 Task: Create a due date automation trigger when advanced on, on the monday of the week a card is due add content with a name or a description not starting with resume at 11:00 AM.
Action: Mouse moved to (1270, 124)
Screenshot: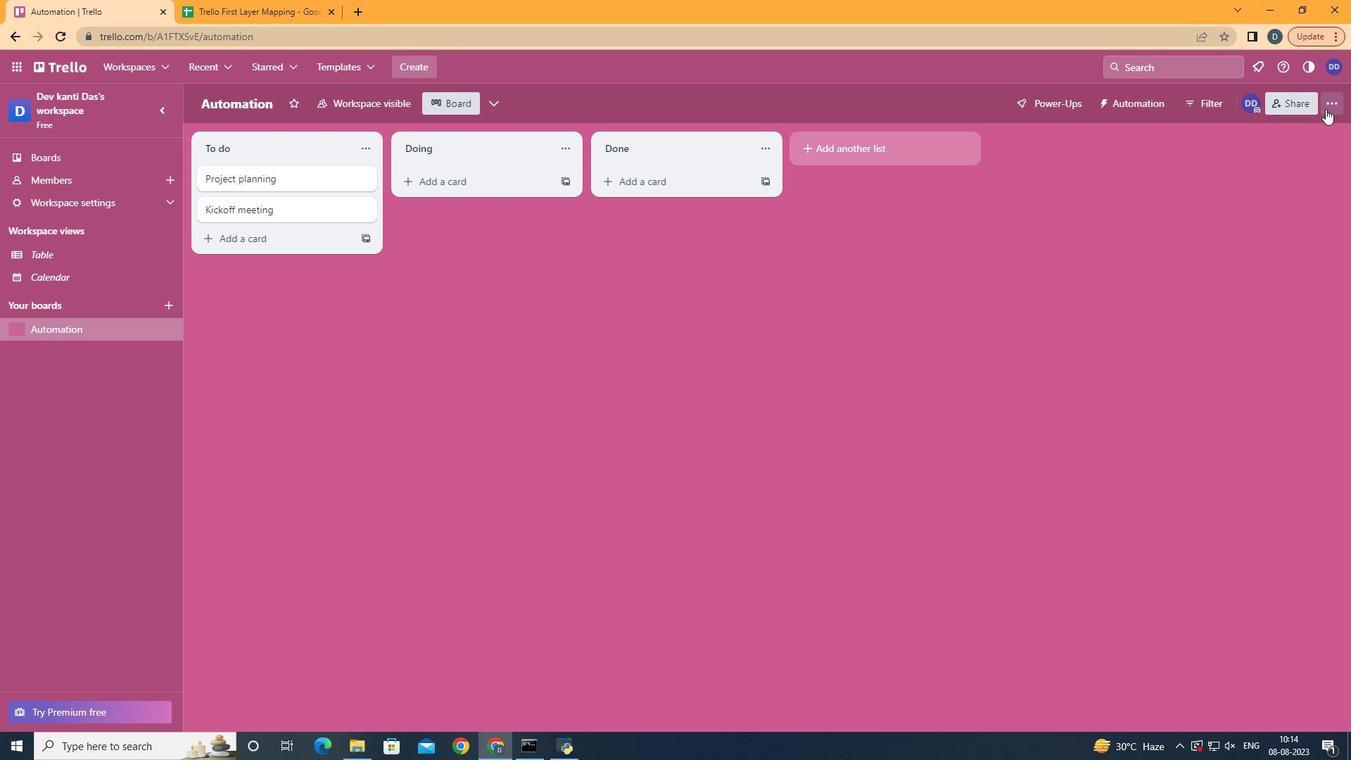 
Action: Mouse pressed left at (1270, 124)
Screenshot: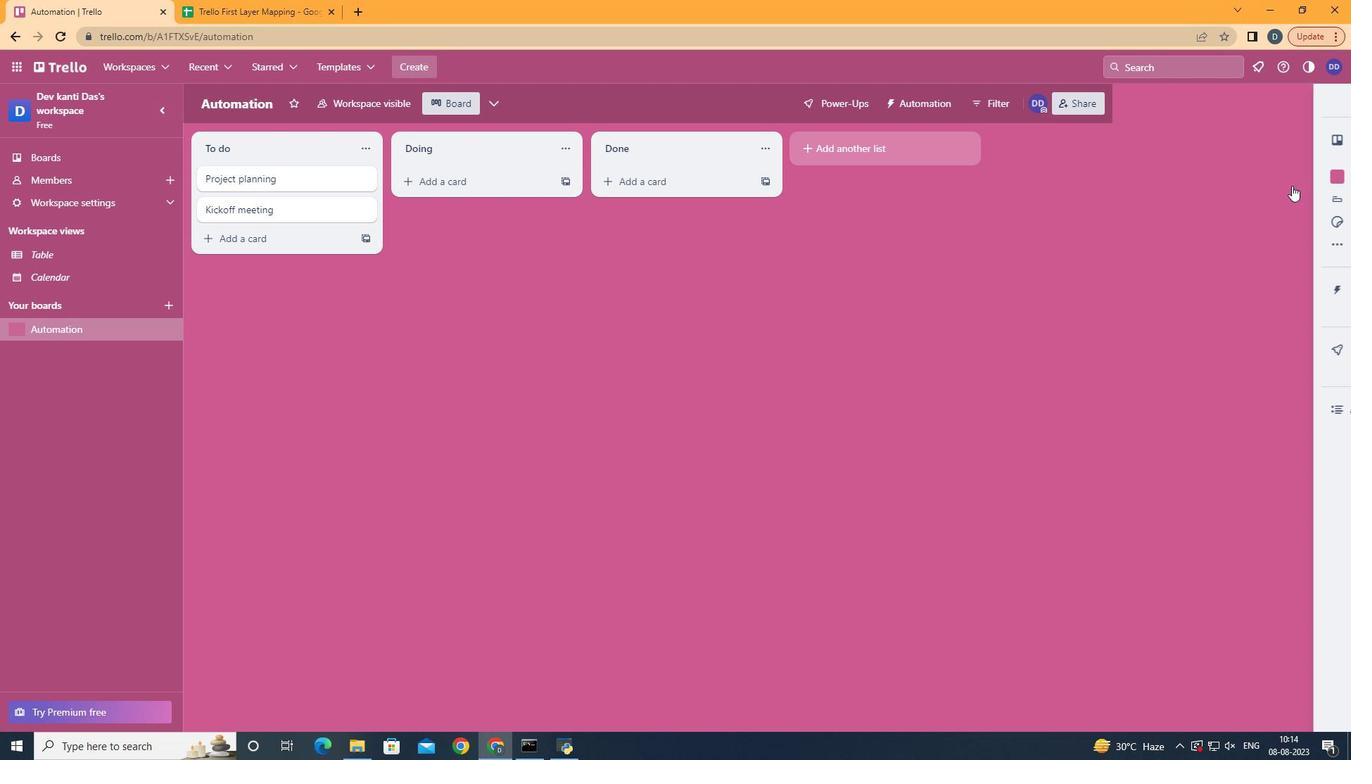 
Action: Mouse moved to (1193, 313)
Screenshot: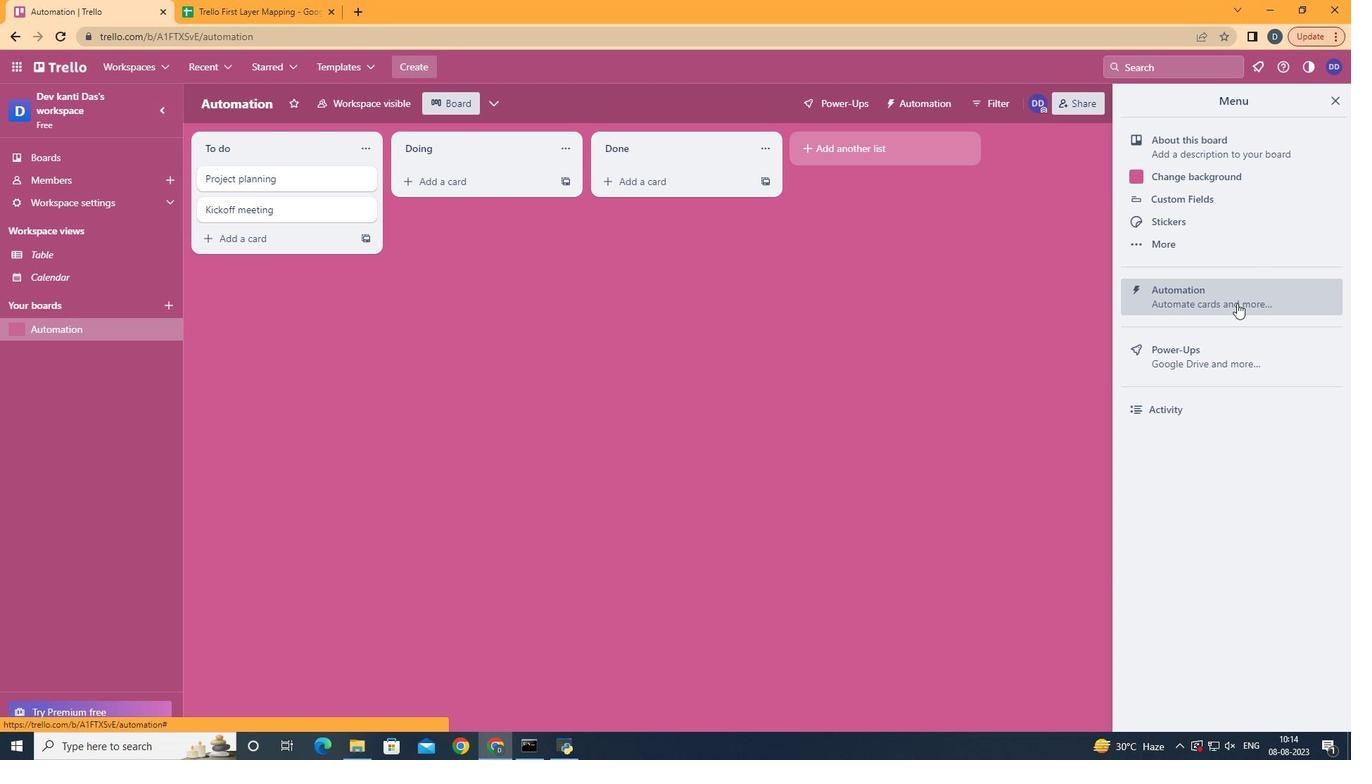 
Action: Mouse pressed left at (1193, 313)
Screenshot: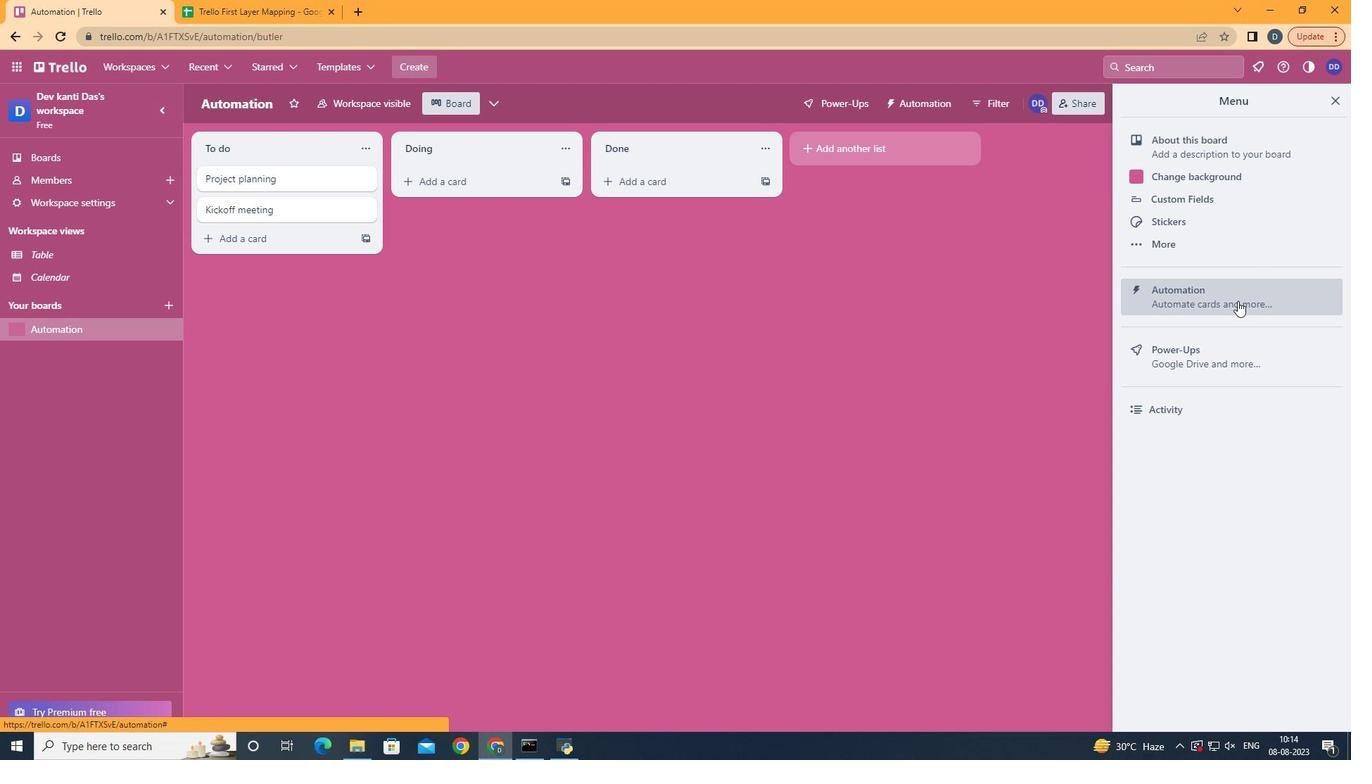 
Action: Mouse moved to (347, 295)
Screenshot: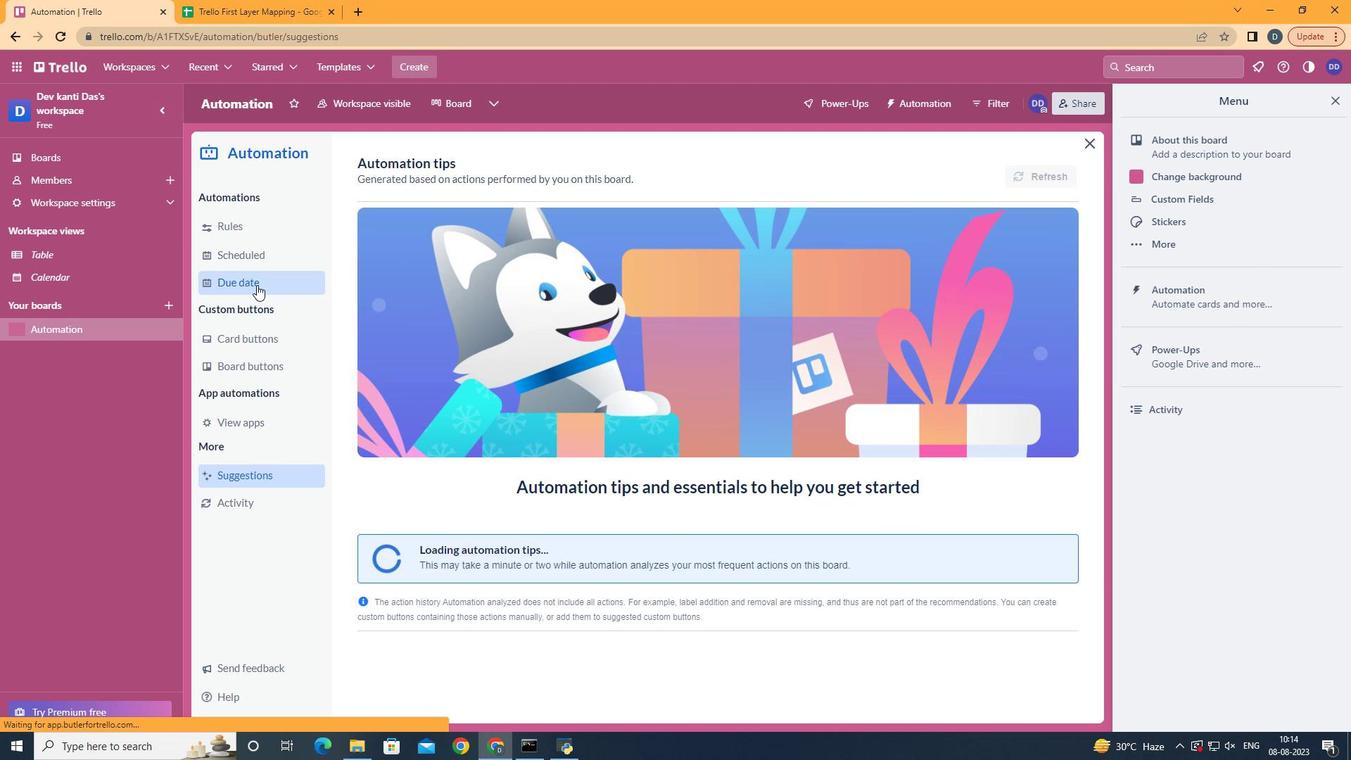 
Action: Mouse pressed left at (347, 295)
Screenshot: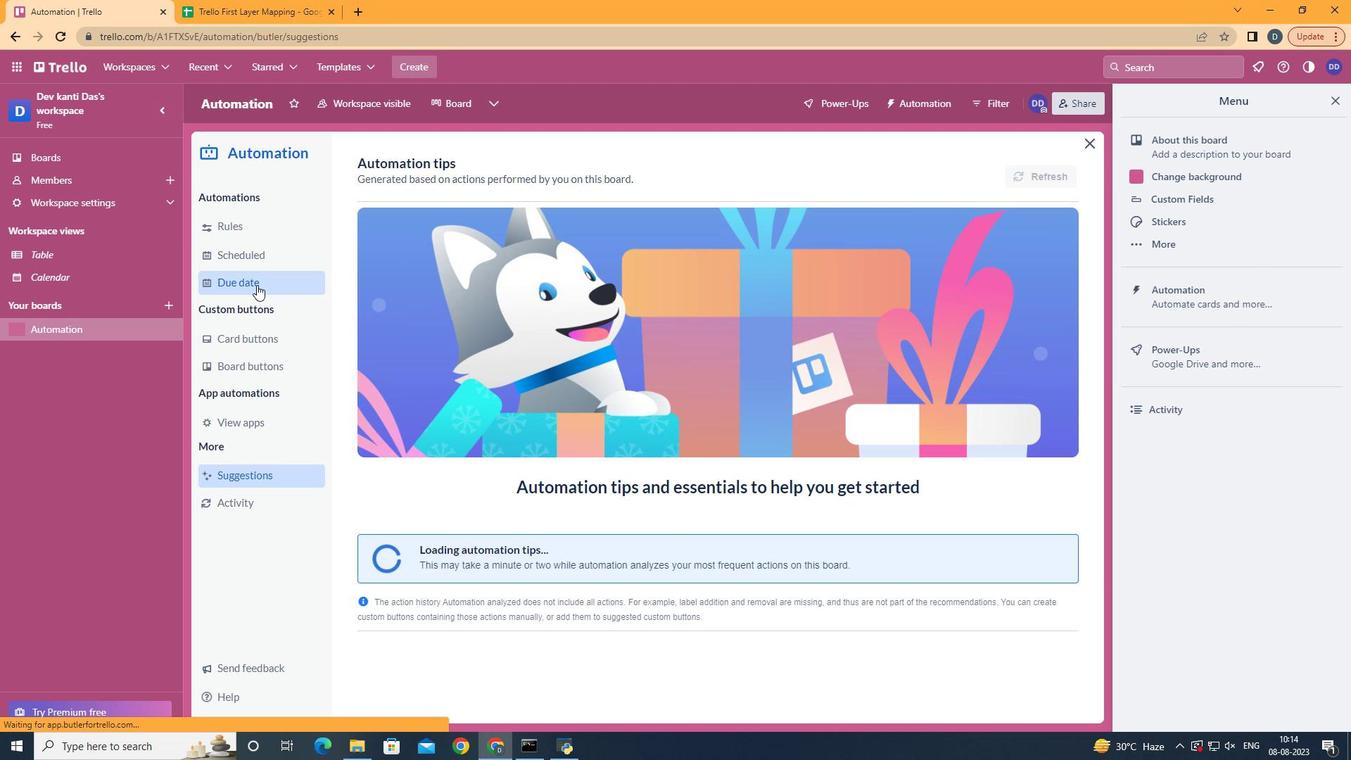 
Action: Mouse moved to (978, 184)
Screenshot: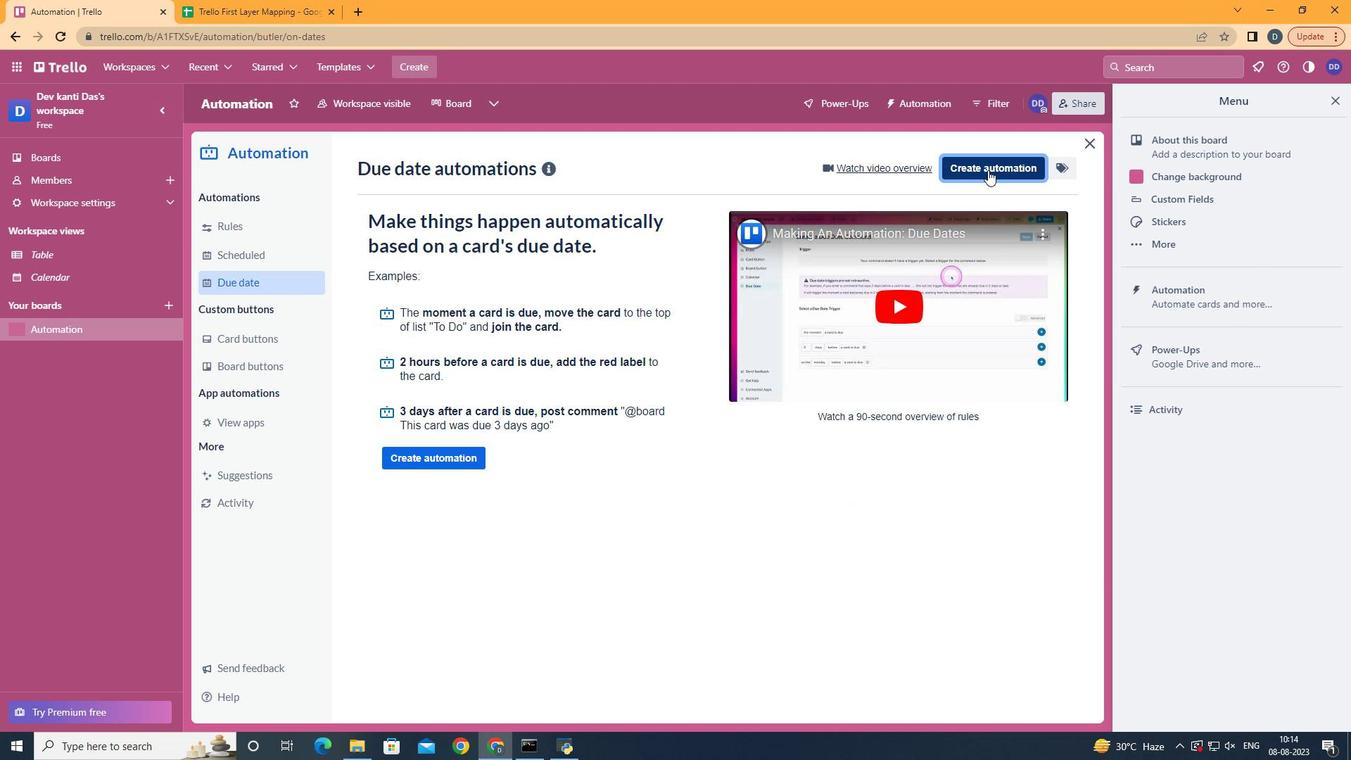 
Action: Mouse pressed left at (978, 184)
Screenshot: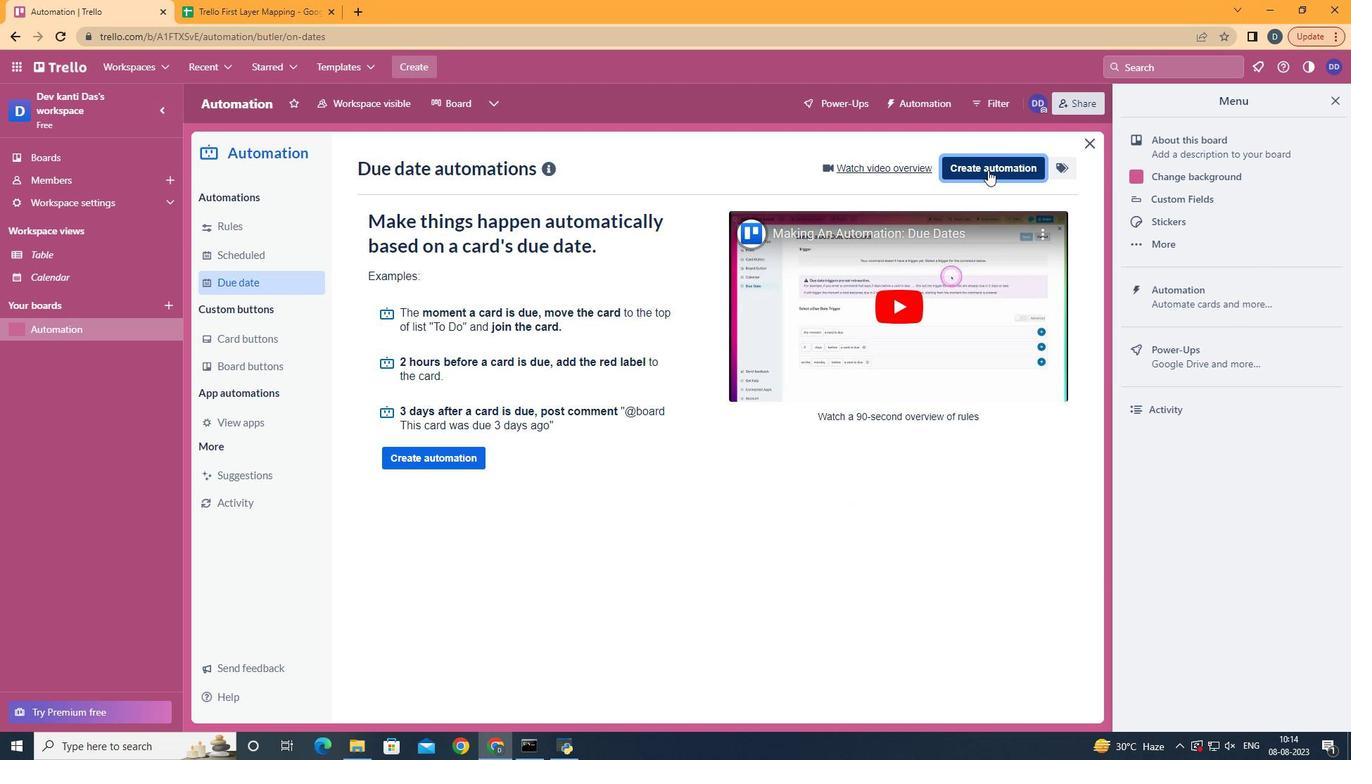 
Action: Mouse moved to (751, 302)
Screenshot: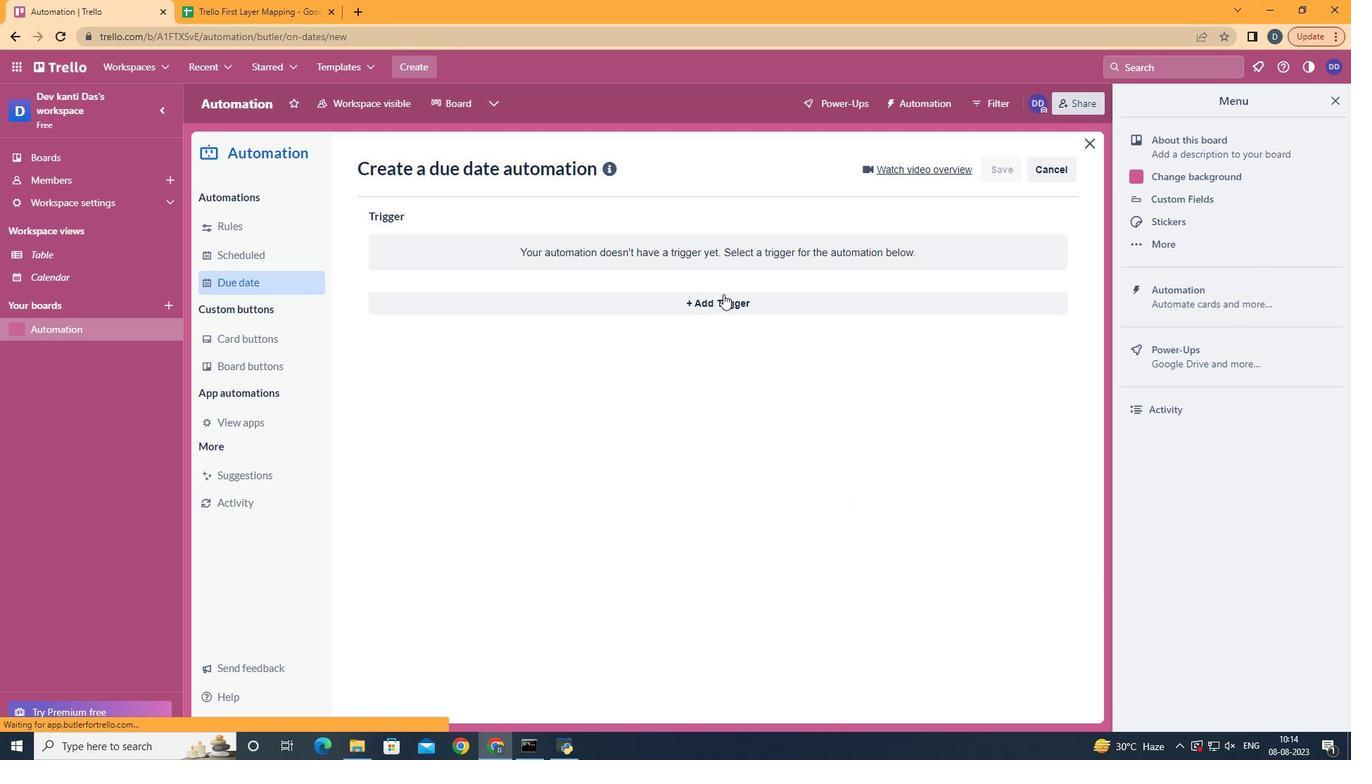 
Action: Mouse pressed left at (751, 302)
Screenshot: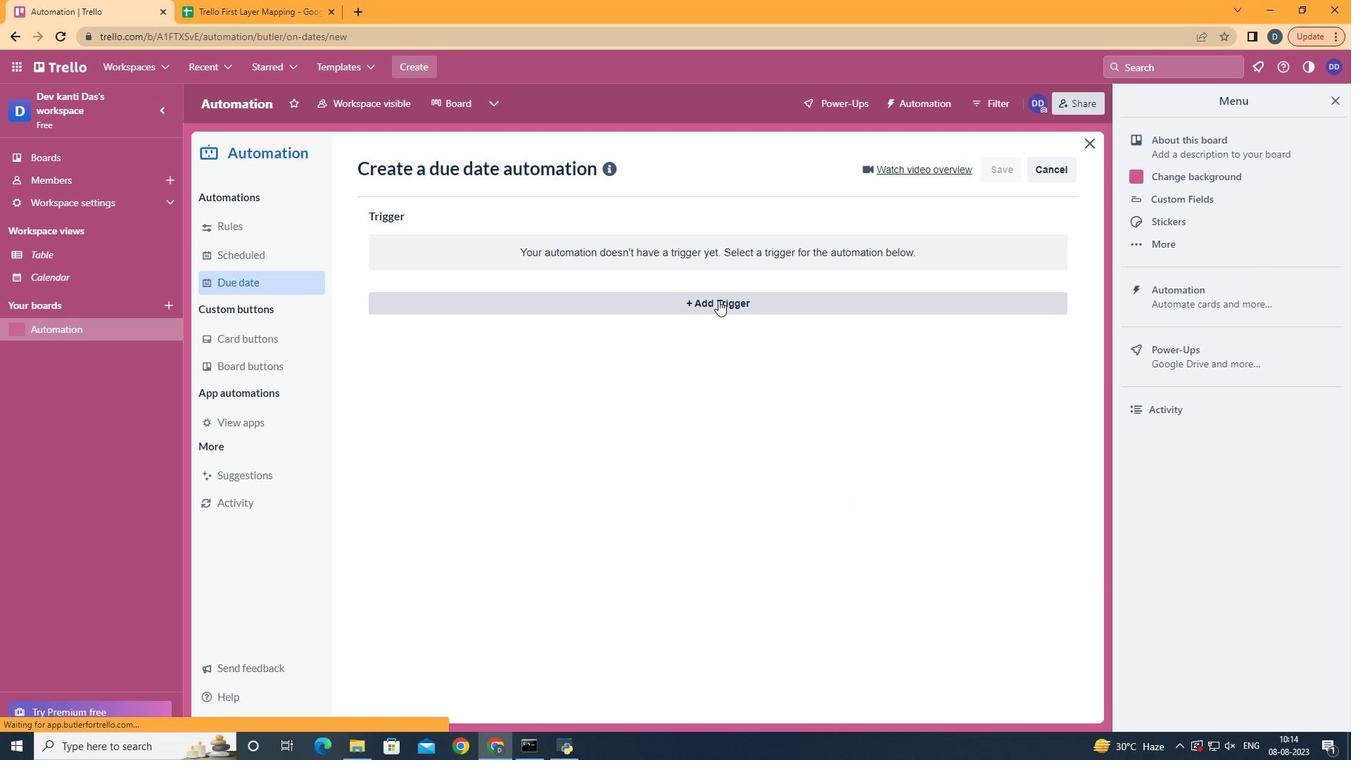
Action: Mouse moved to (746, 310)
Screenshot: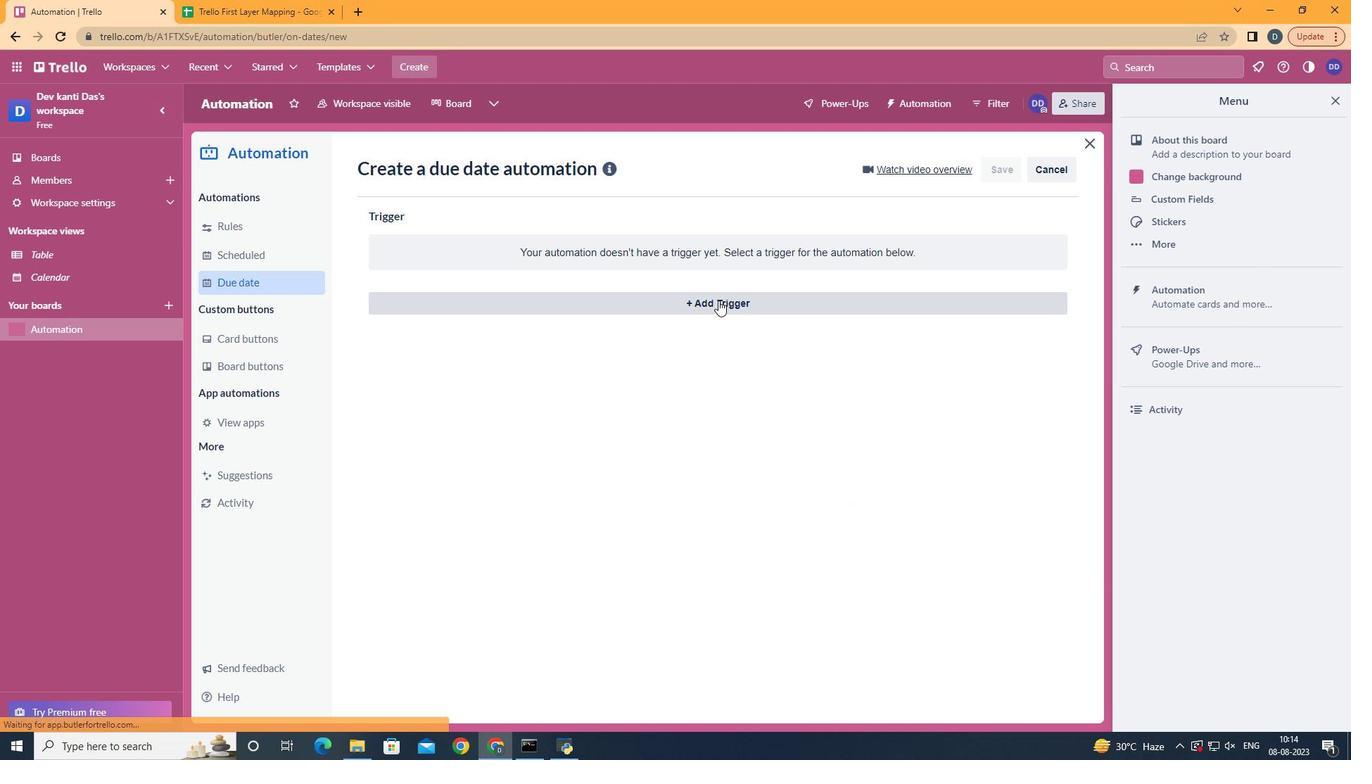 
Action: Mouse pressed left at (746, 310)
Screenshot: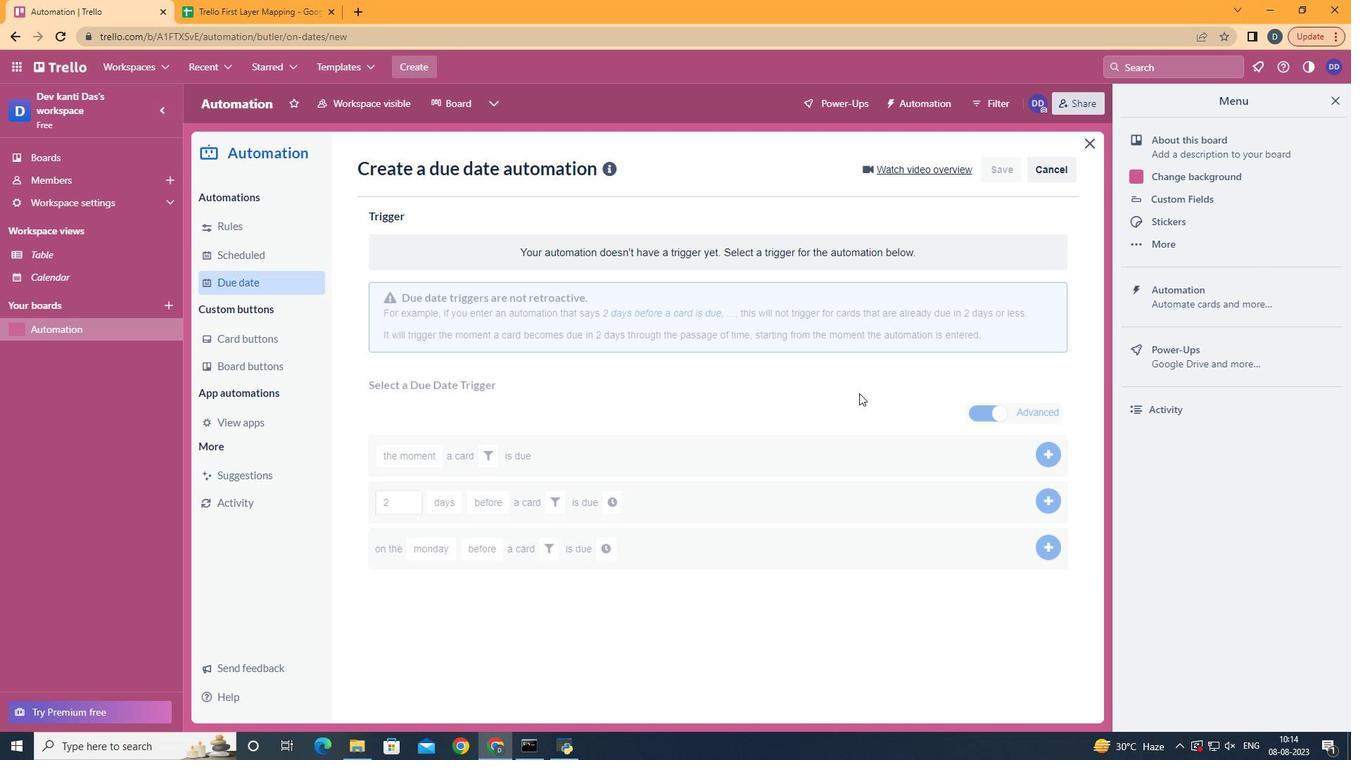 
Action: Mouse moved to (519, 376)
Screenshot: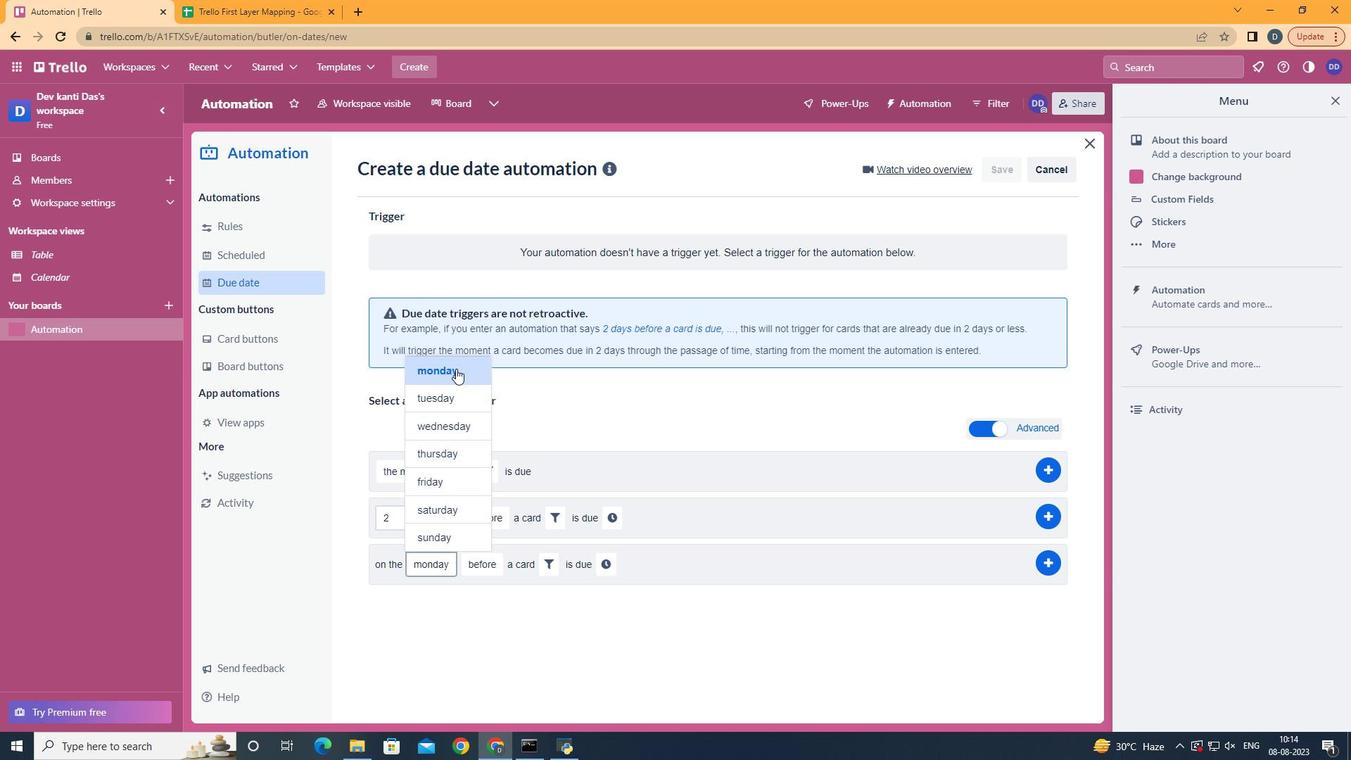 
Action: Mouse pressed left at (519, 376)
Screenshot: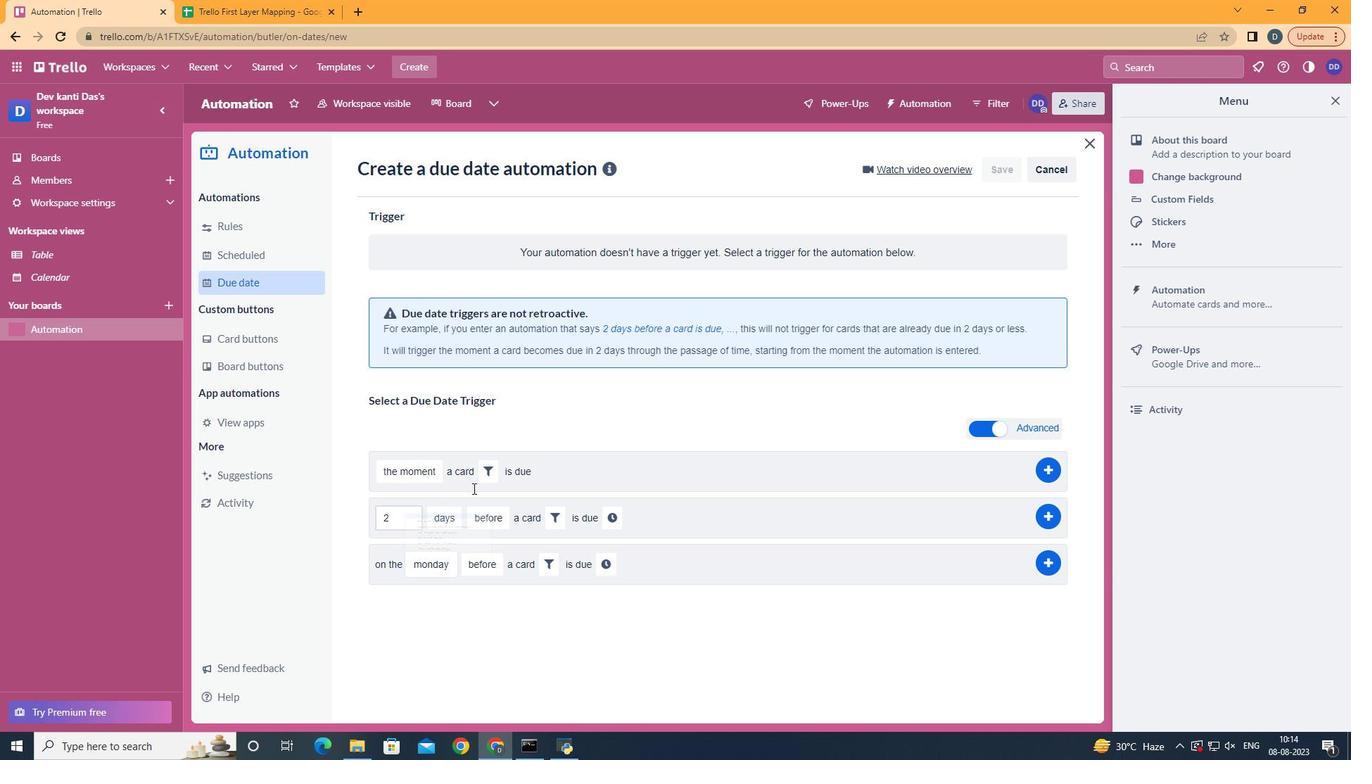 
Action: Mouse moved to (554, 643)
Screenshot: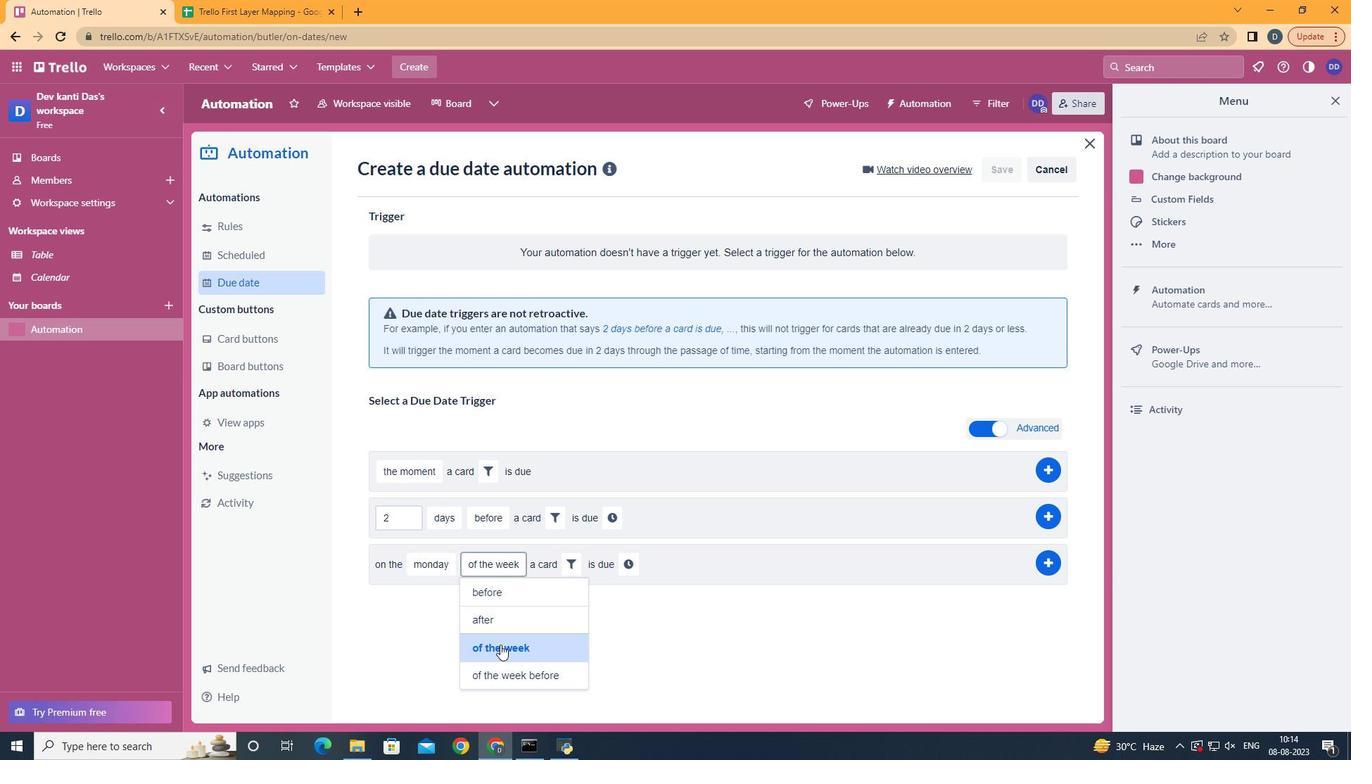 
Action: Mouse pressed left at (554, 643)
Screenshot: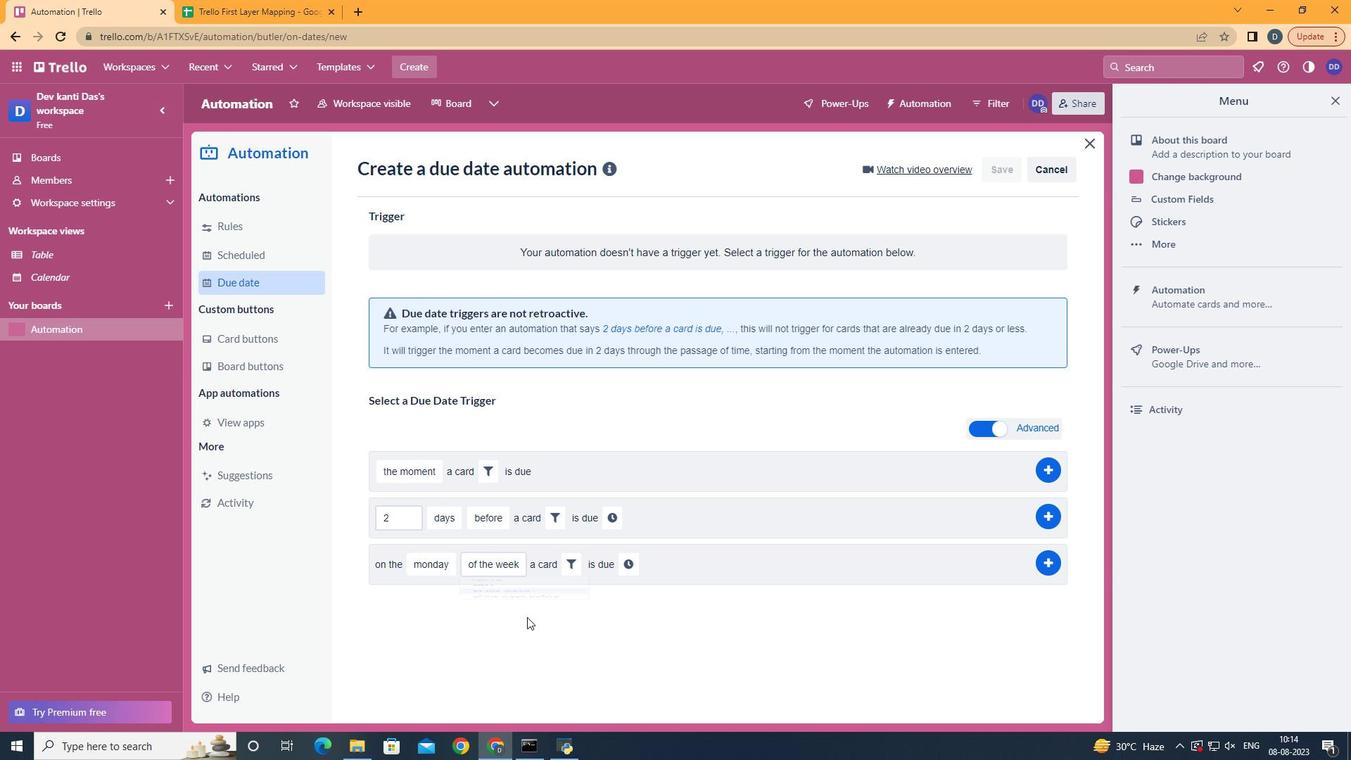
Action: Mouse moved to (620, 565)
Screenshot: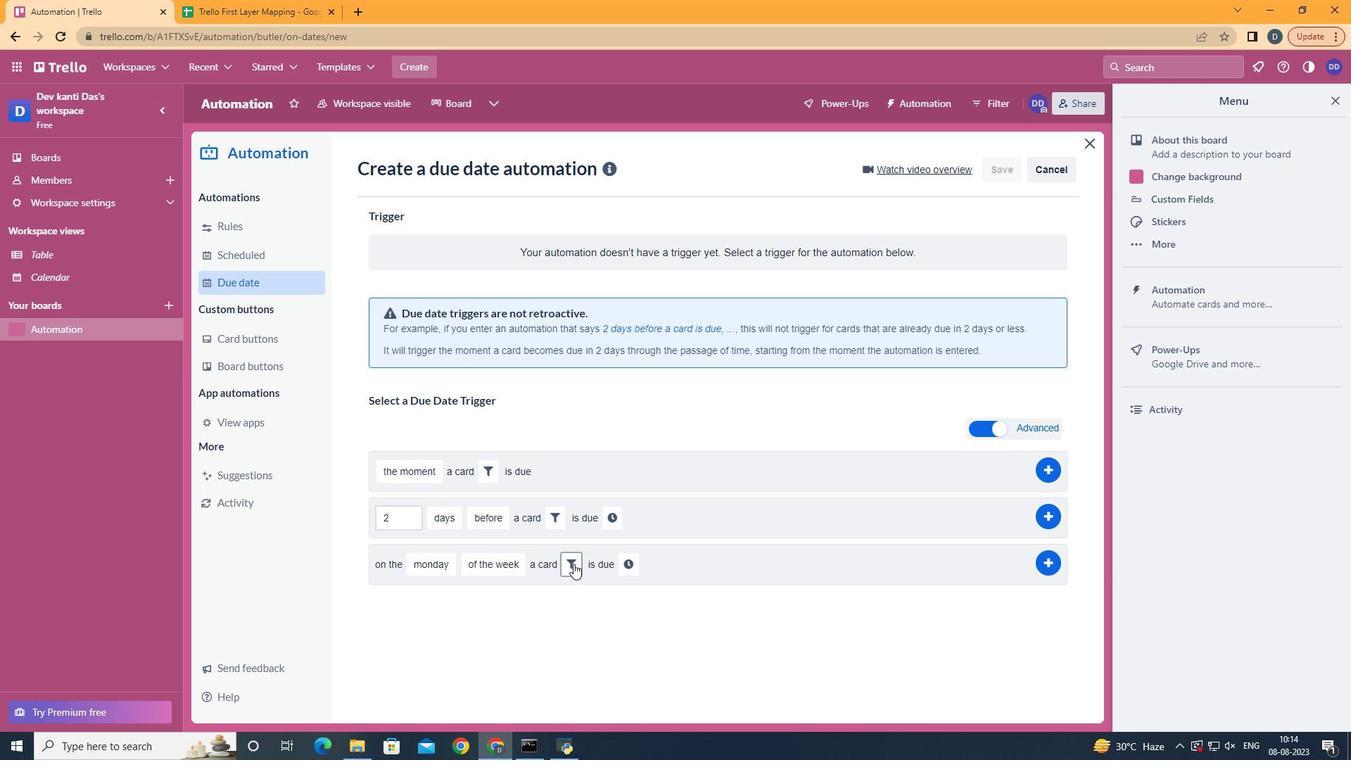 
Action: Mouse pressed left at (620, 565)
Screenshot: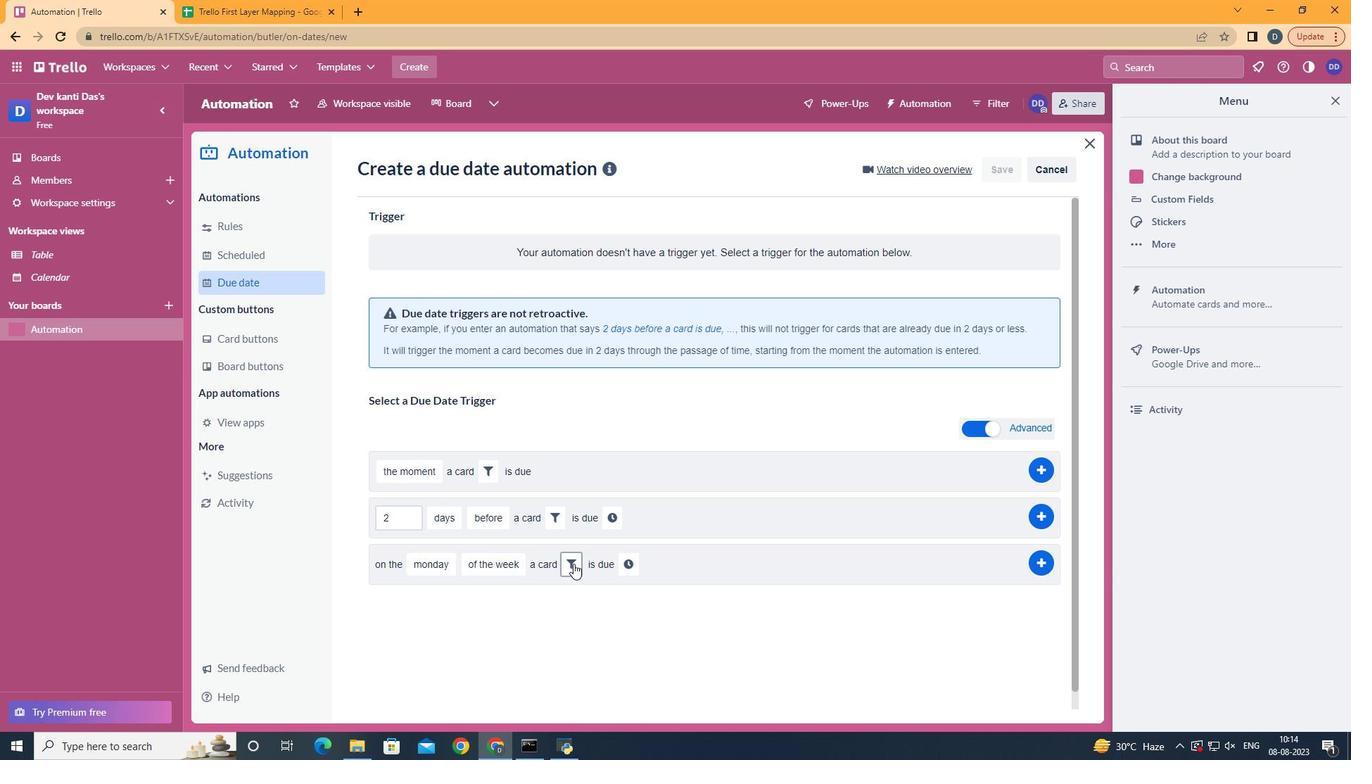 
Action: Mouse moved to (780, 616)
Screenshot: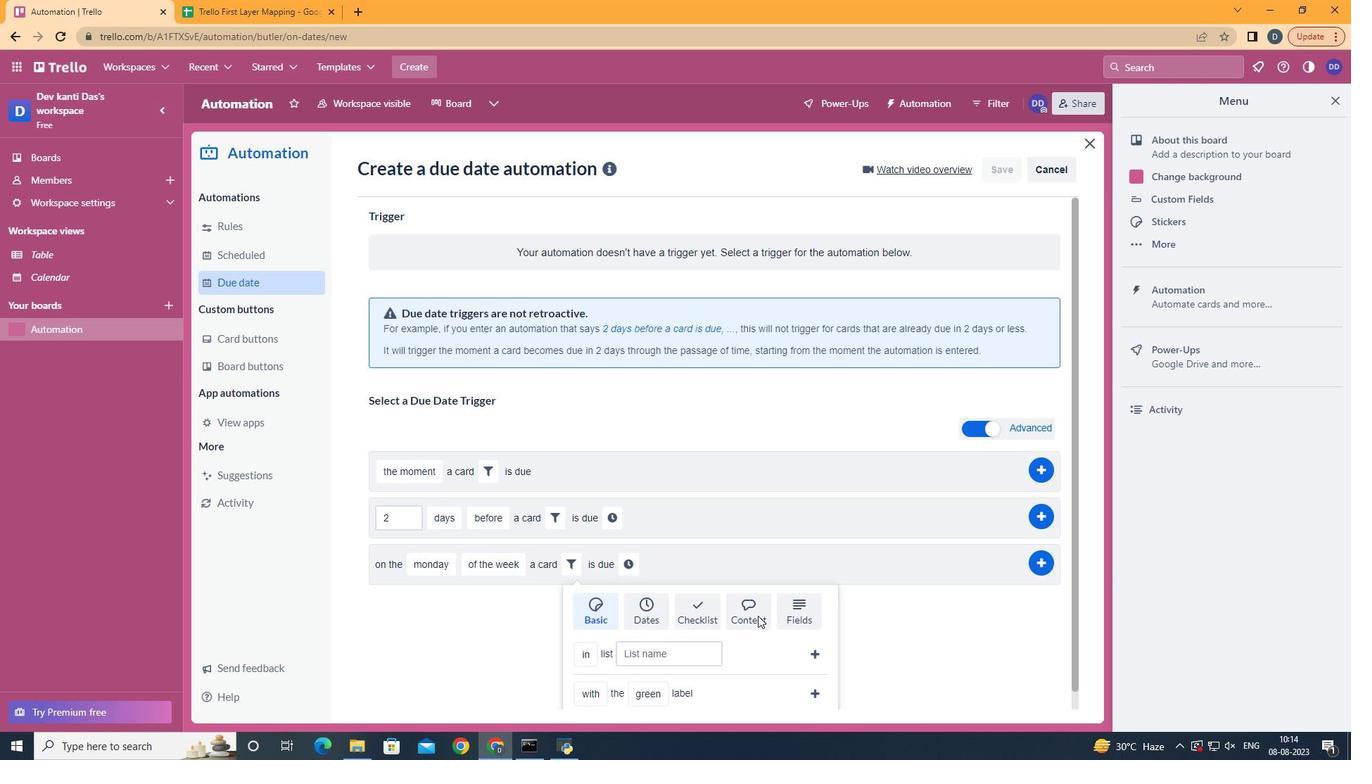 
Action: Mouse pressed left at (780, 616)
Screenshot: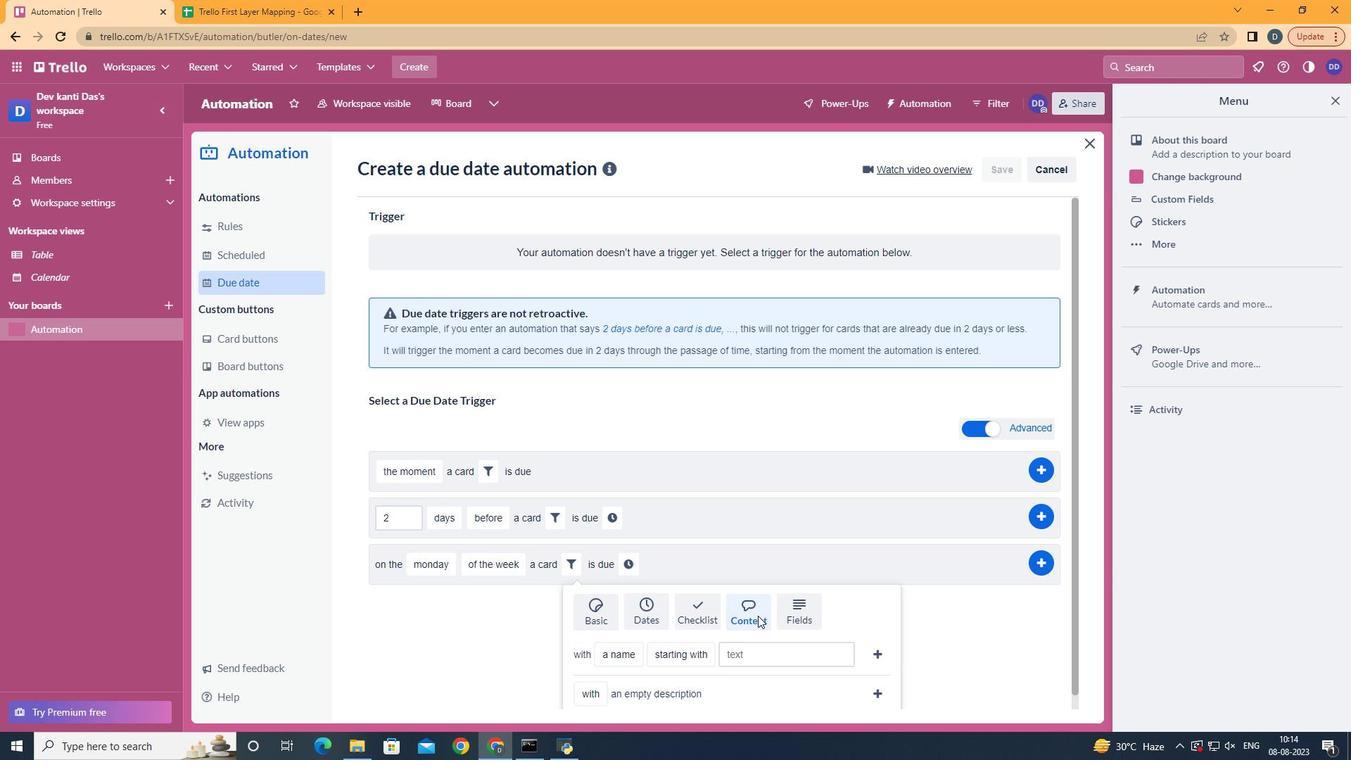 
Action: Mouse moved to (678, 626)
Screenshot: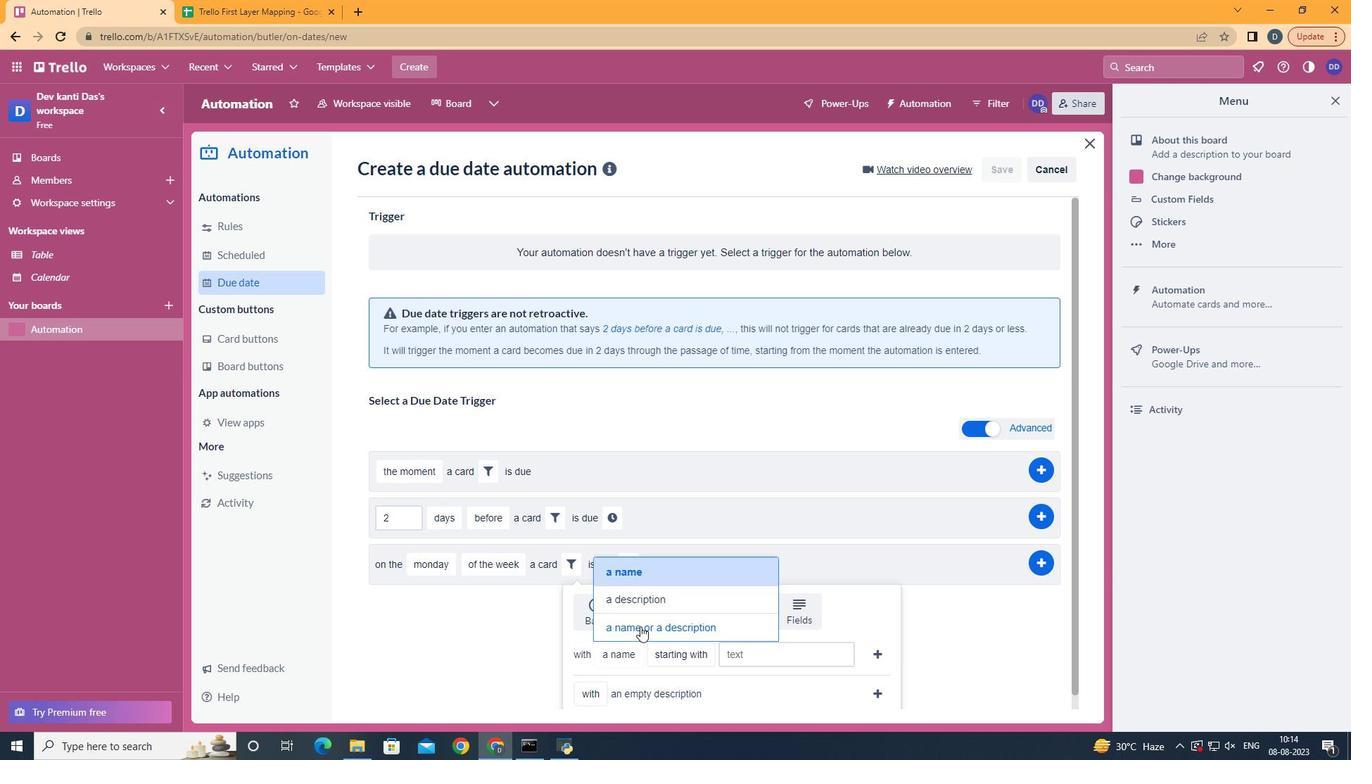 
Action: Mouse pressed left at (678, 626)
Screenshot: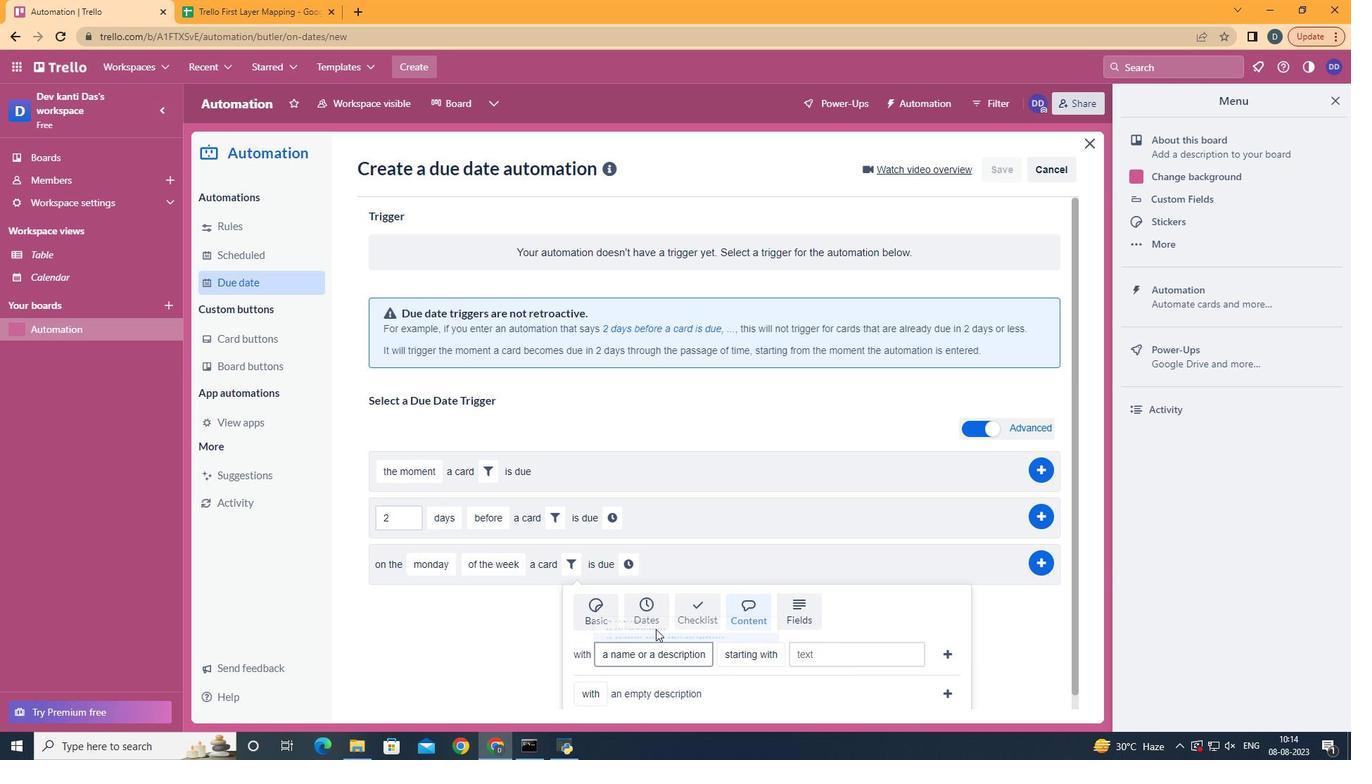 
Action: Mouse moved to (793, 573)
Screenshot: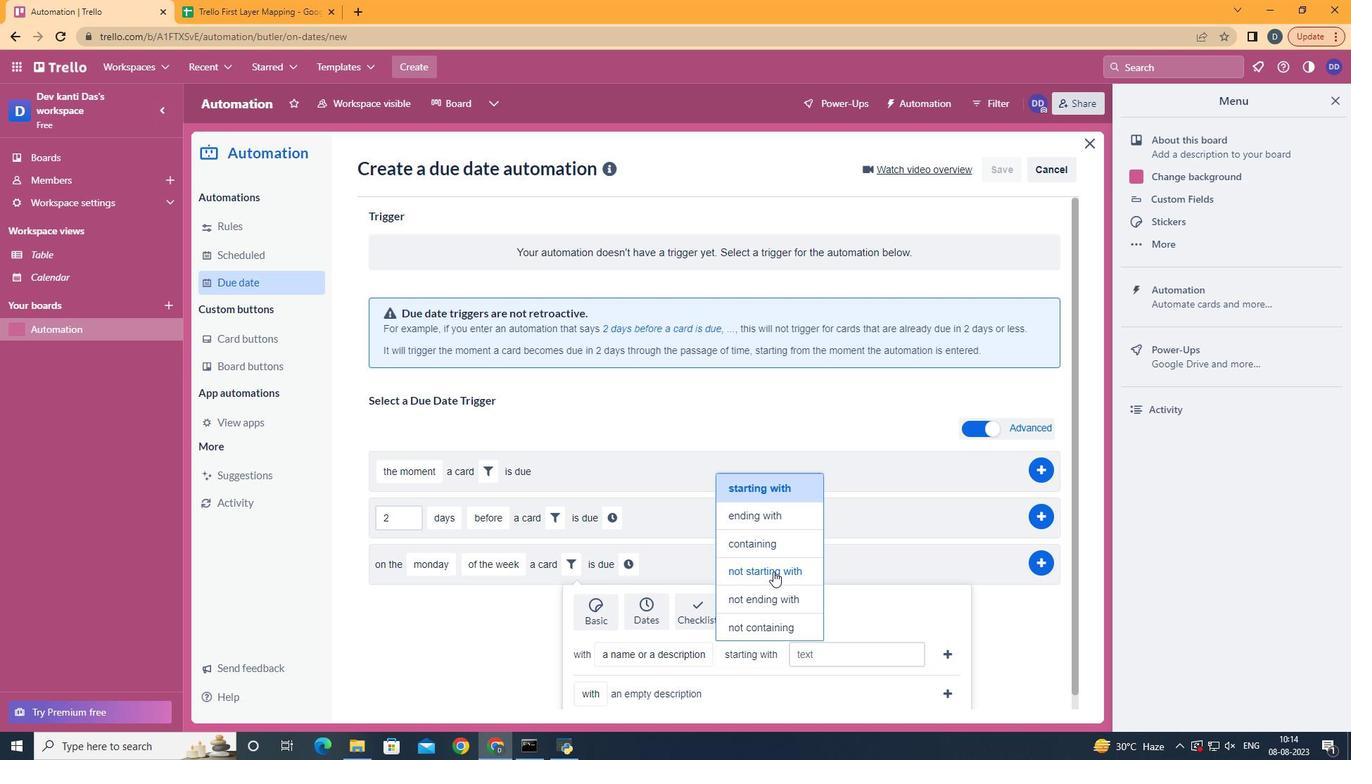 
Action: Mouse pressed left at (793, 573)
Screenshot: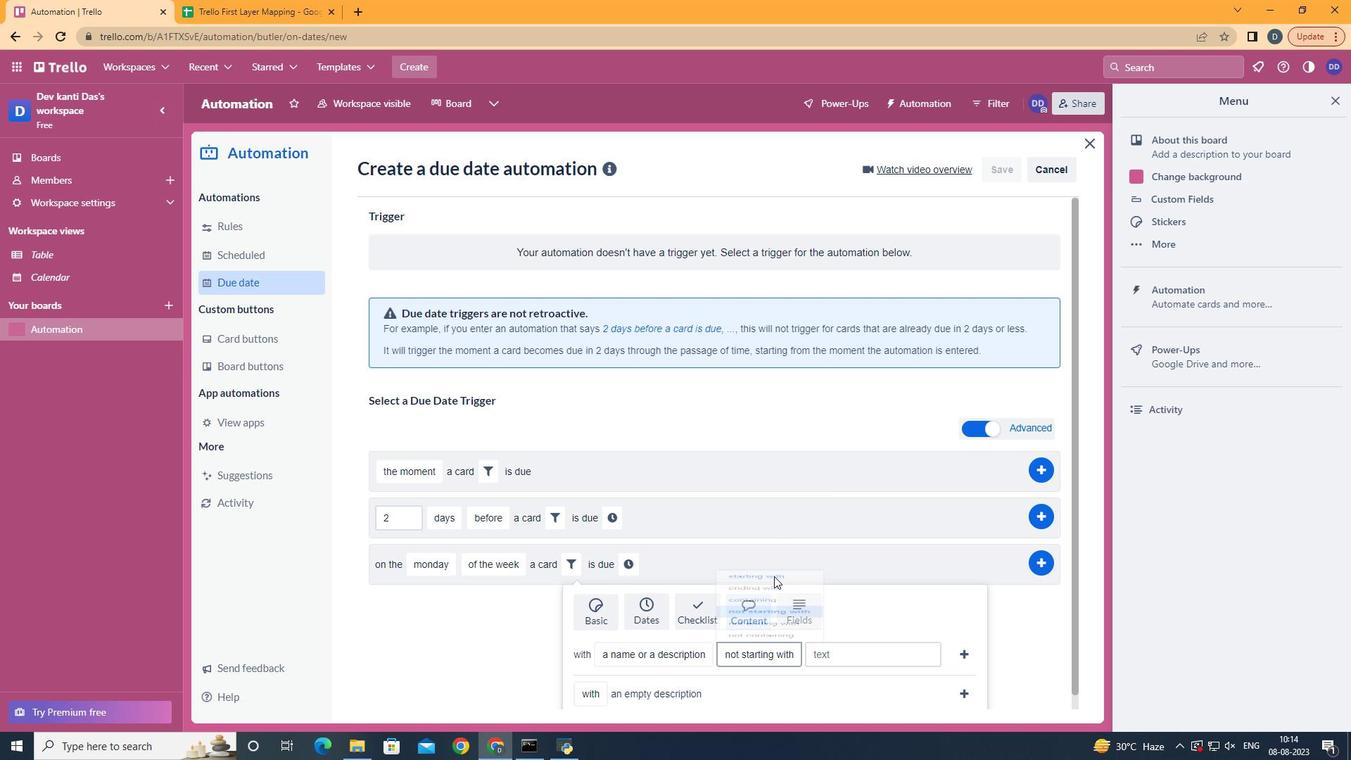 
Action: Mouse moved to (868, 659)
Screenshot: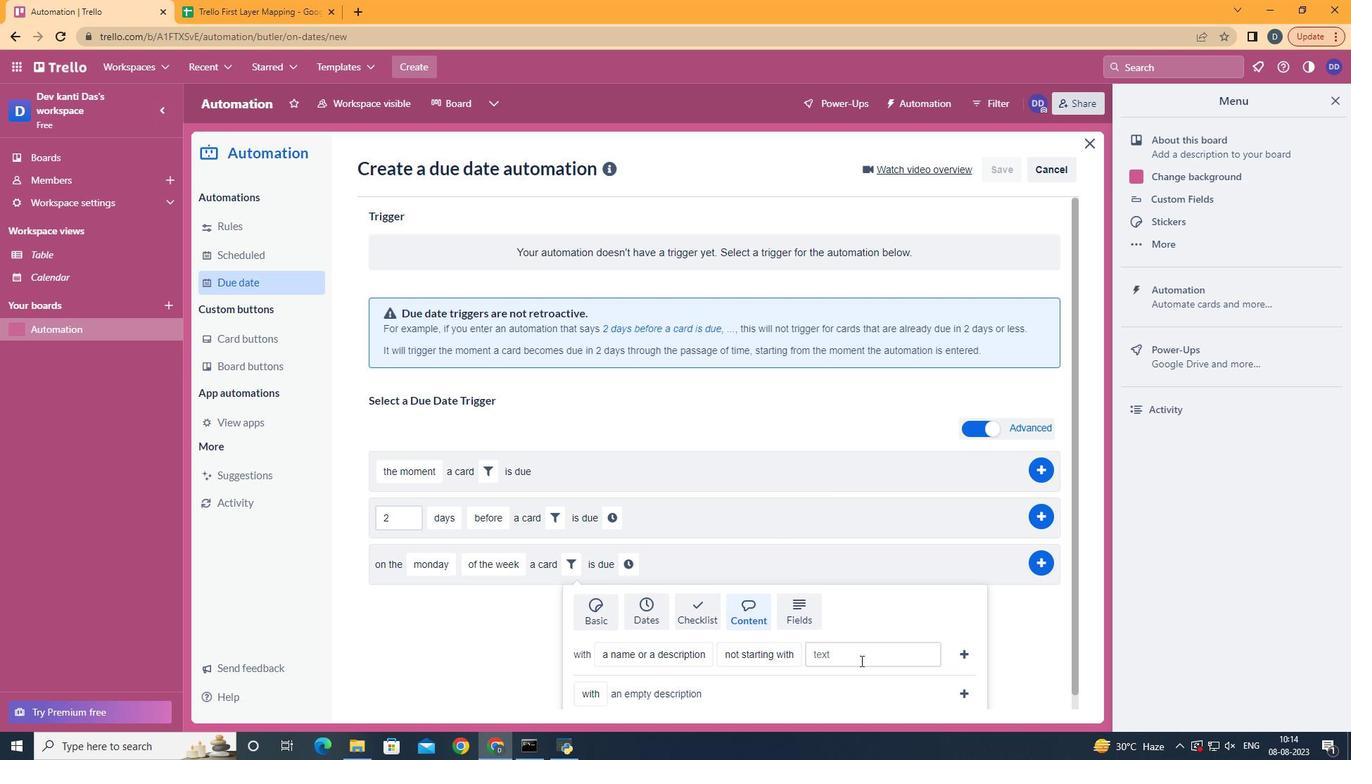 
Action: Mouse pressed left at (868, 659)
Screenshot: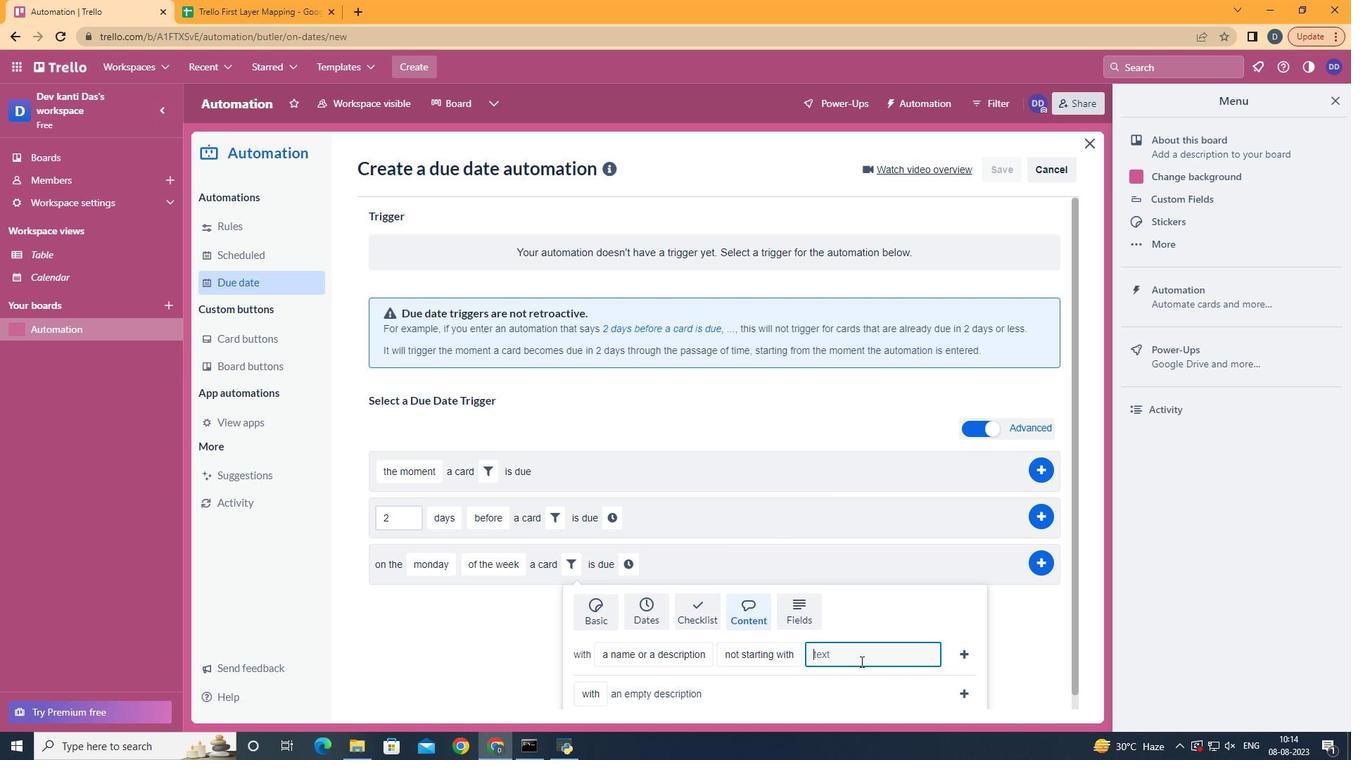 
Action: Mouse moved to (868, 660)
Screenshot: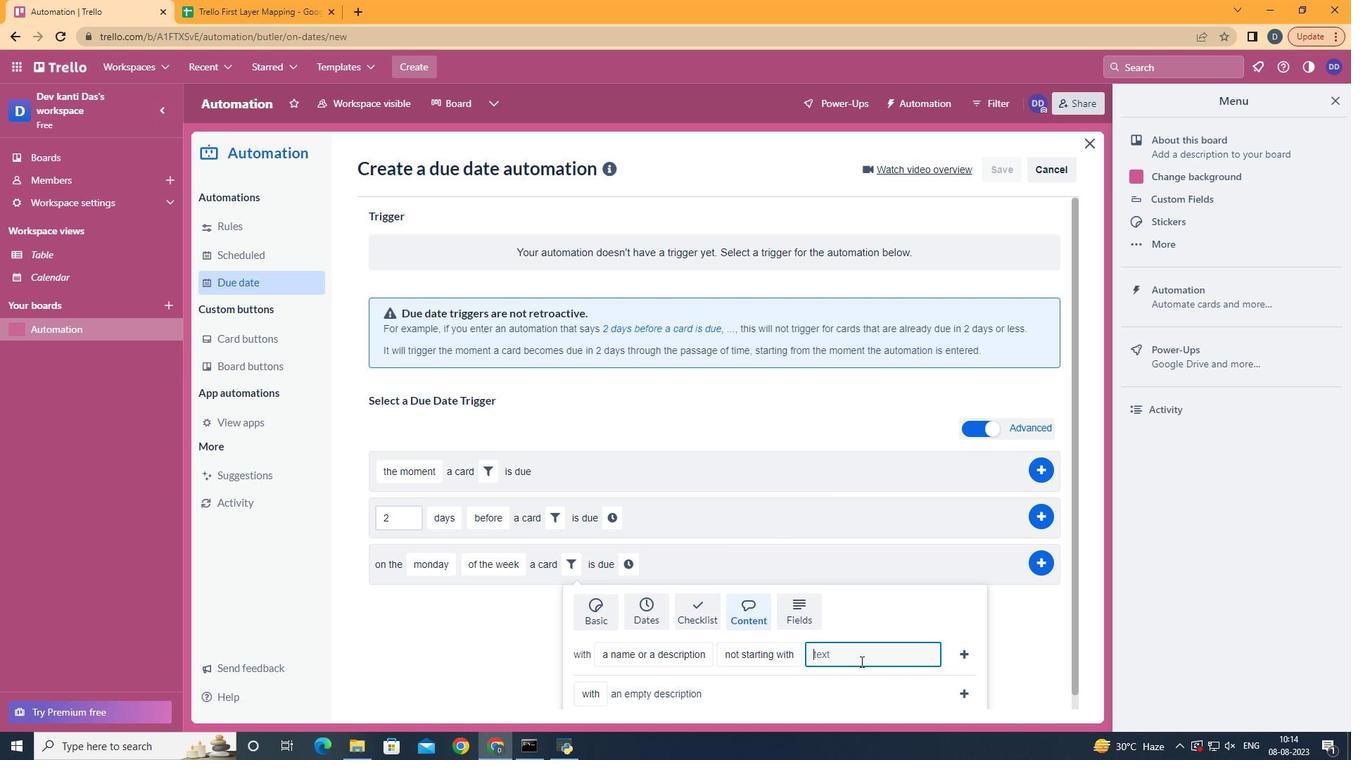
Action: Key pressed resume
Screenshot: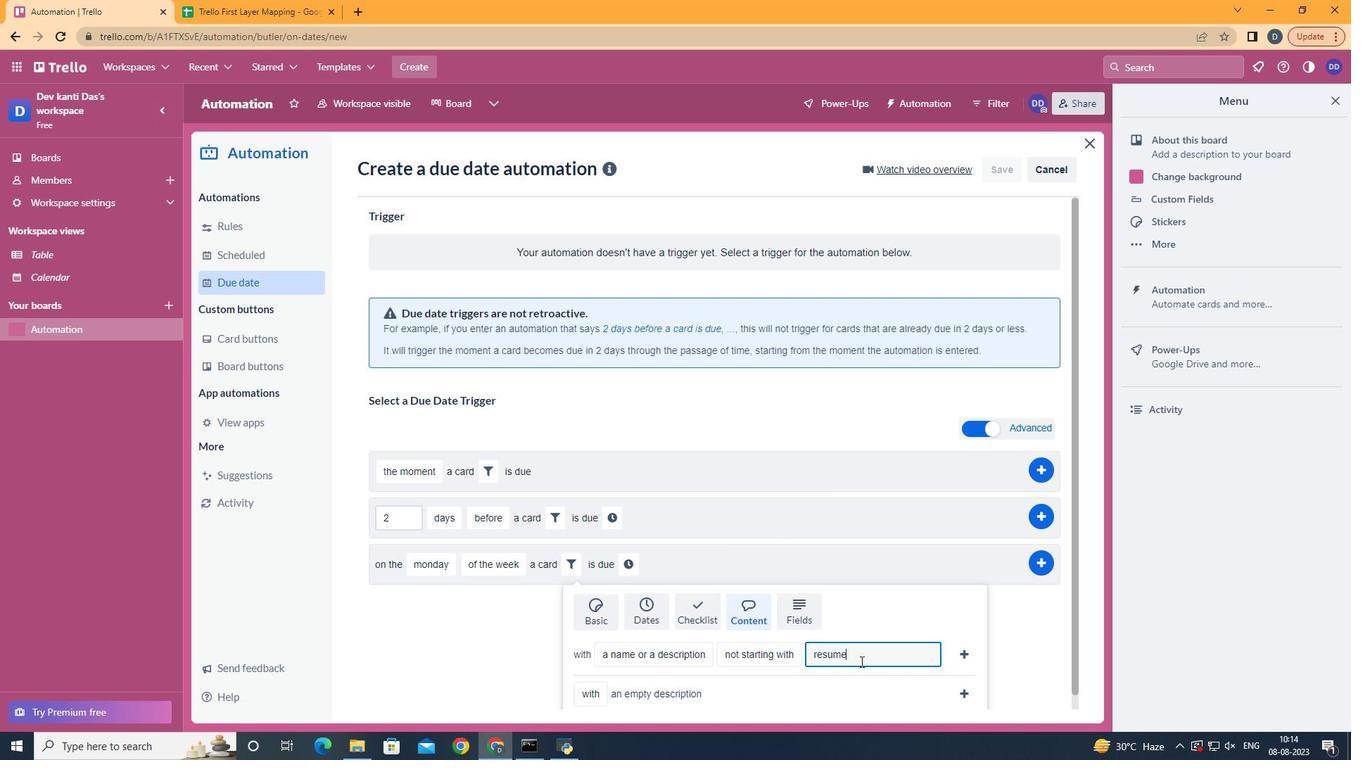 
Action: Mouse moved to (961, 650)
Screenshot: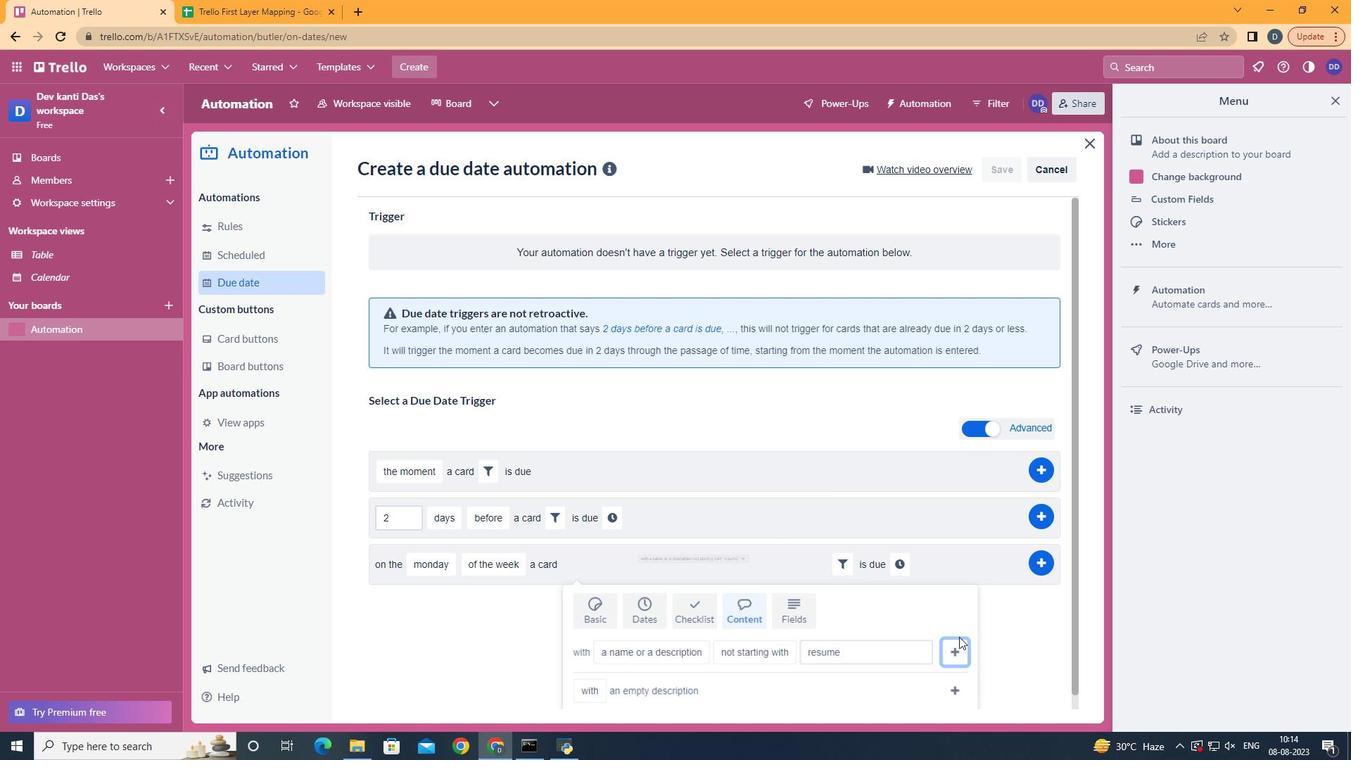 
Action: Mouse pressed left at (961, 650)
Screenshot: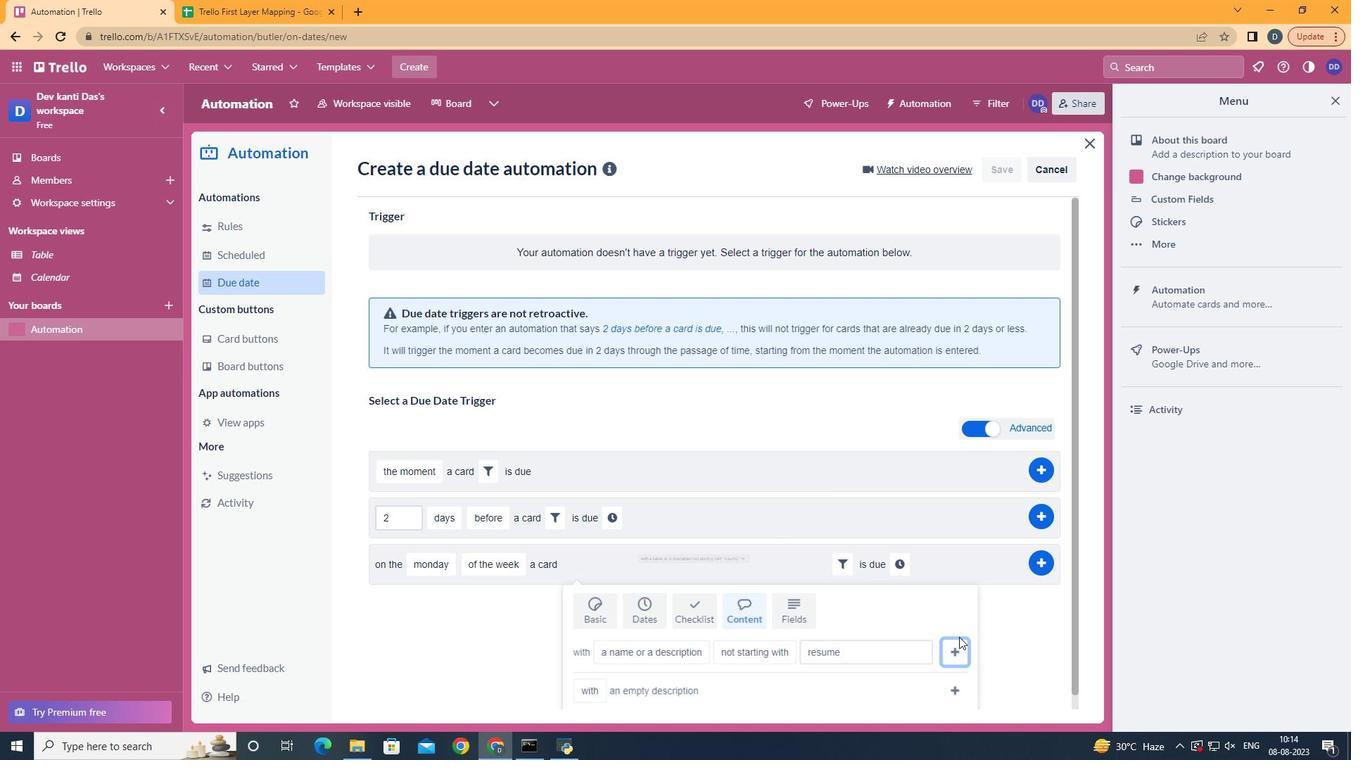 
Action: Mouse moved to (906, 567)
Screenshot: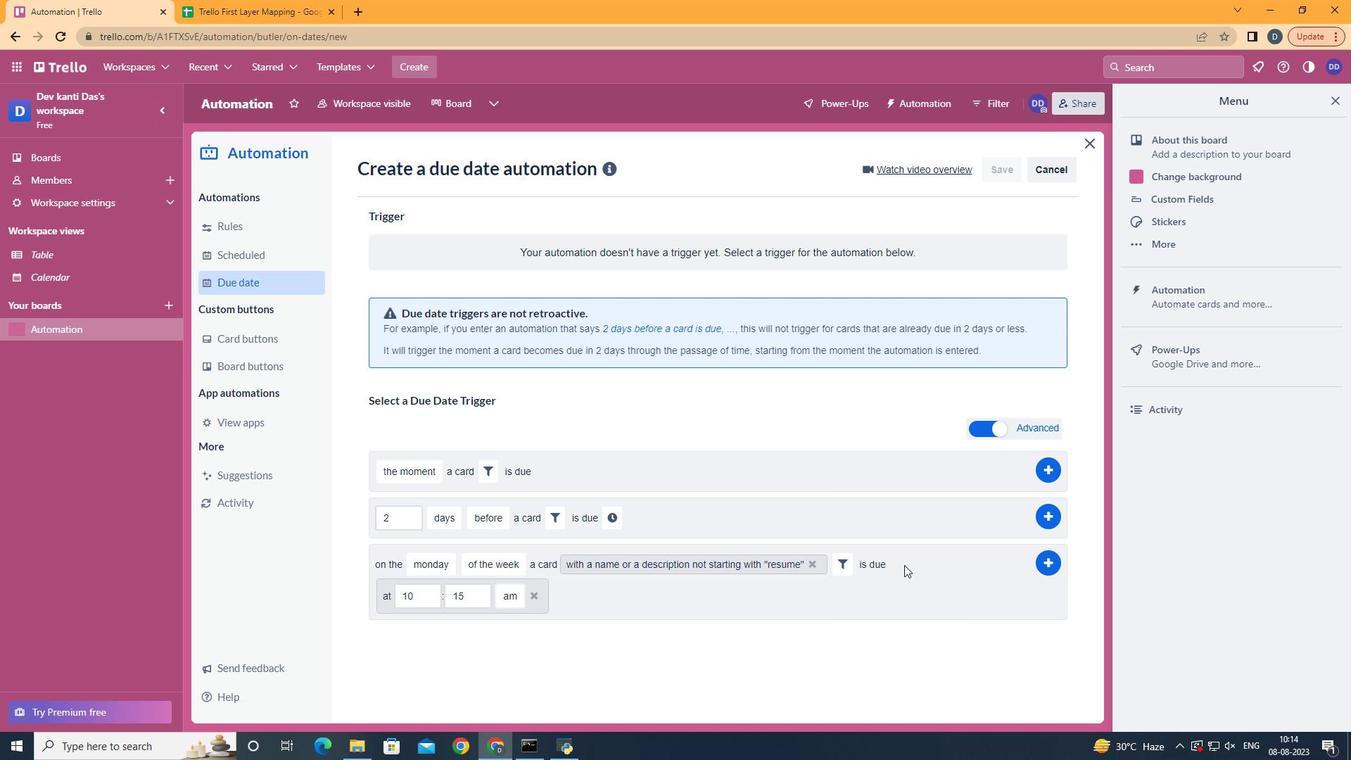 
Action: Mouse pressed left at (906, 567)
Screenshot: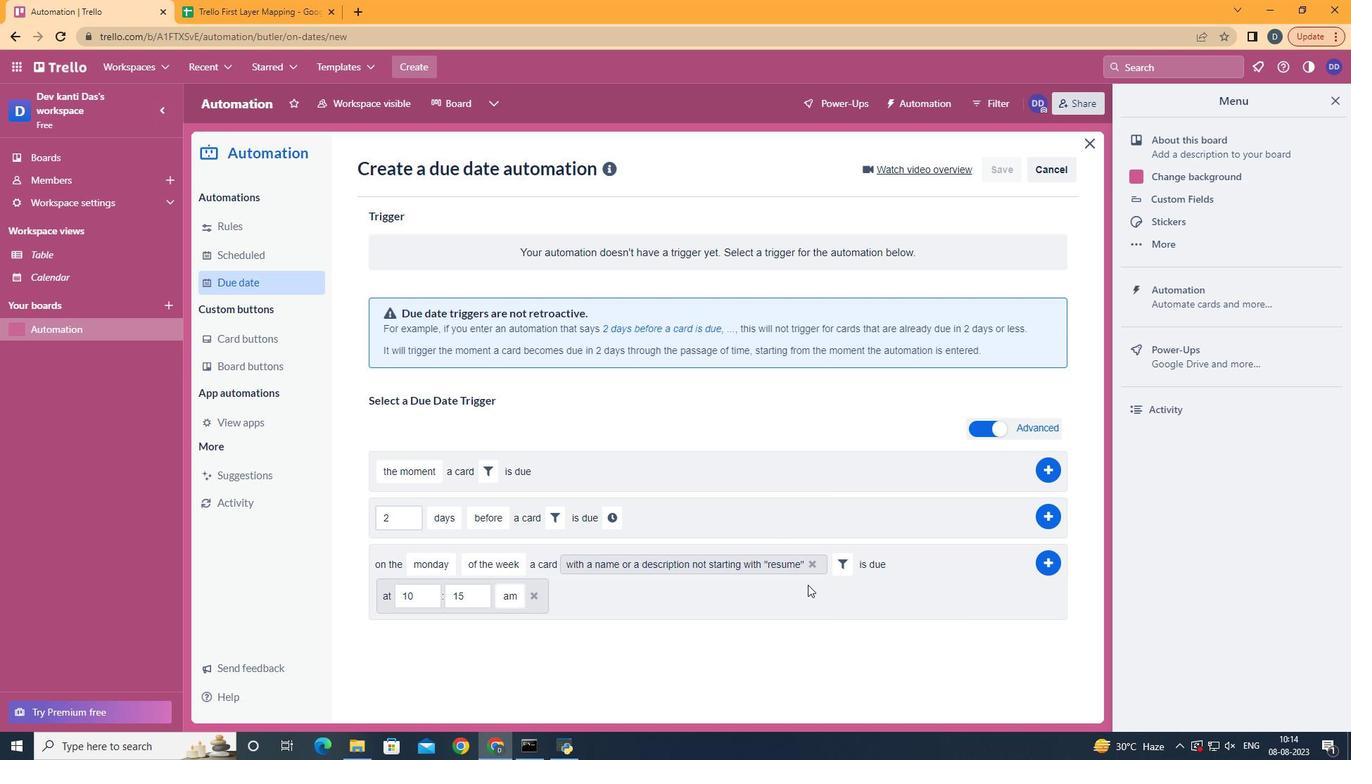 
Action: Mouse moved to (498, 589)
Screenshot: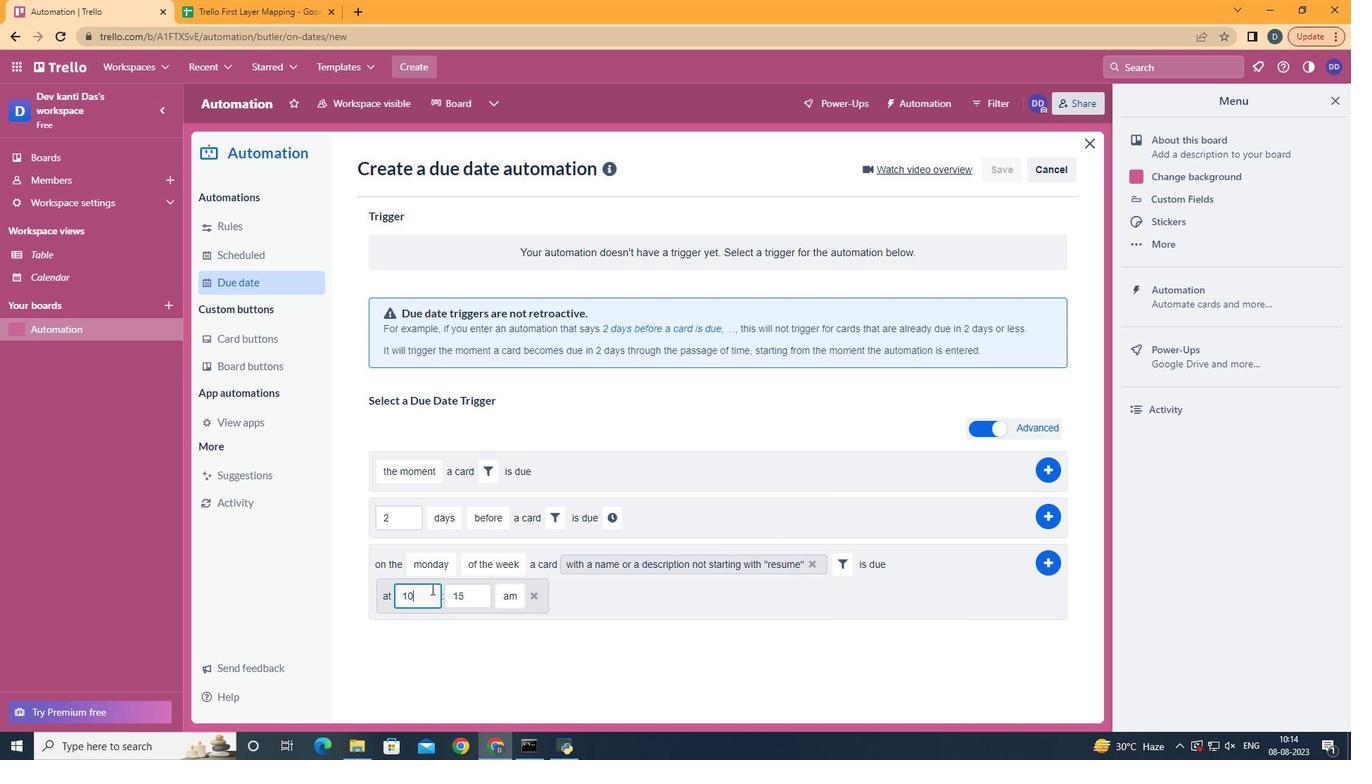 
Action: Mouse pressed left at (498, 589)
Screenshot: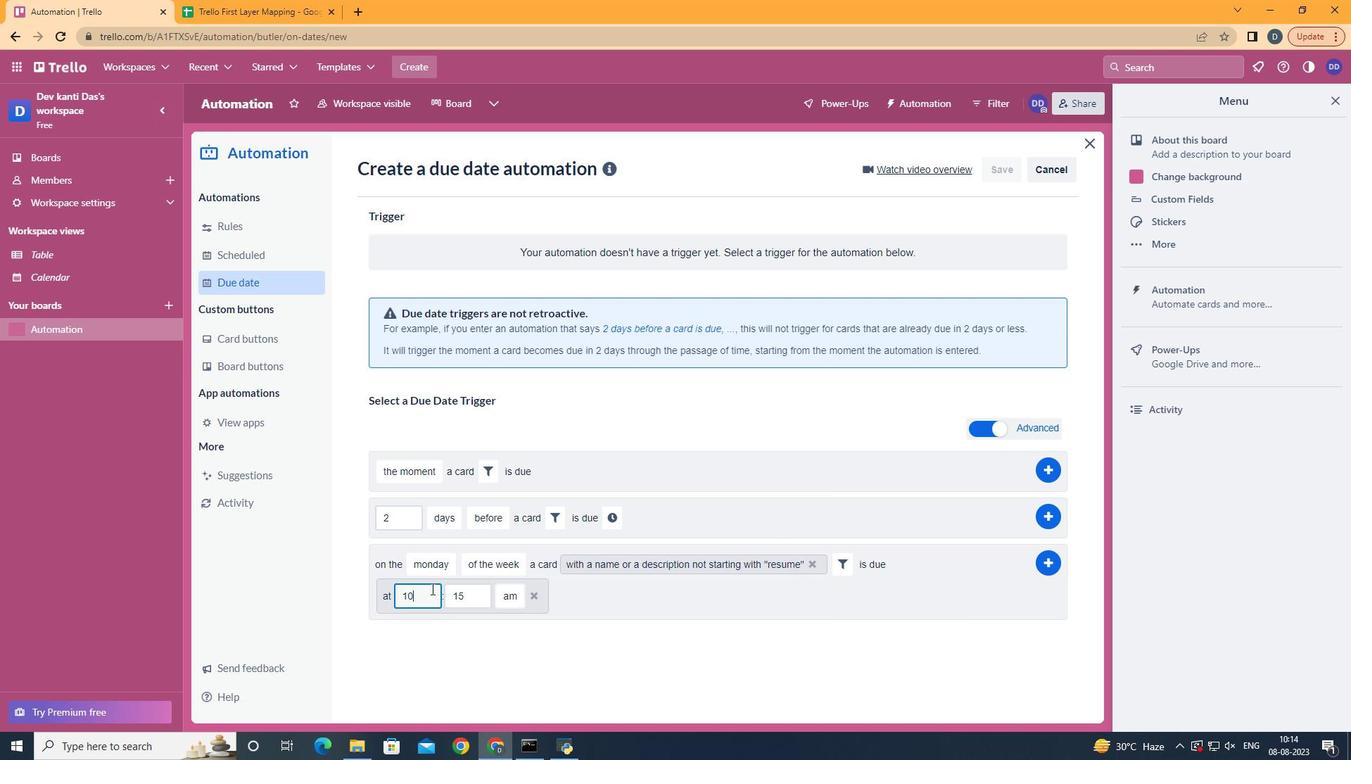 
Action: Key pressed <Key.backspace>1
Screenshot: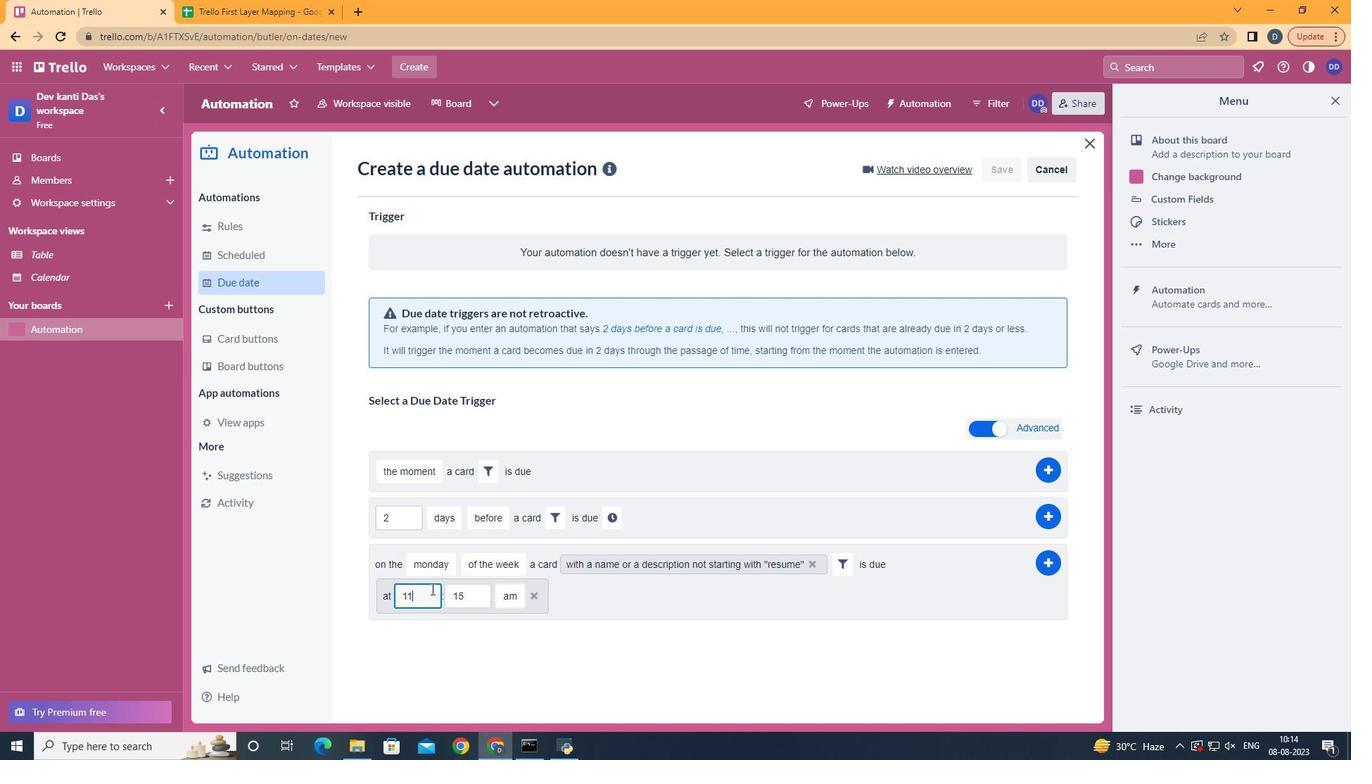
Action: Mouse moved to (530, 601)
Screenshot: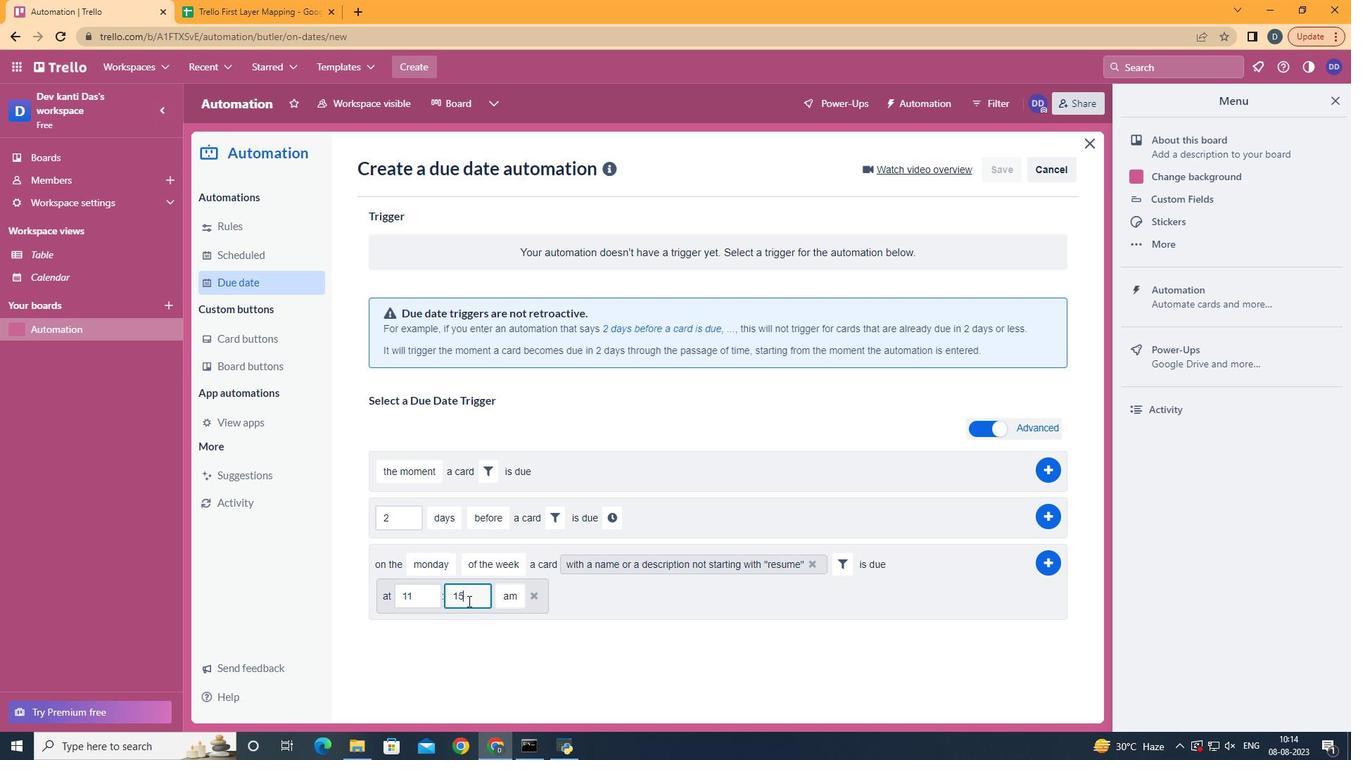 
Action: Mouse pressed left at (530, 601)
Screenshot: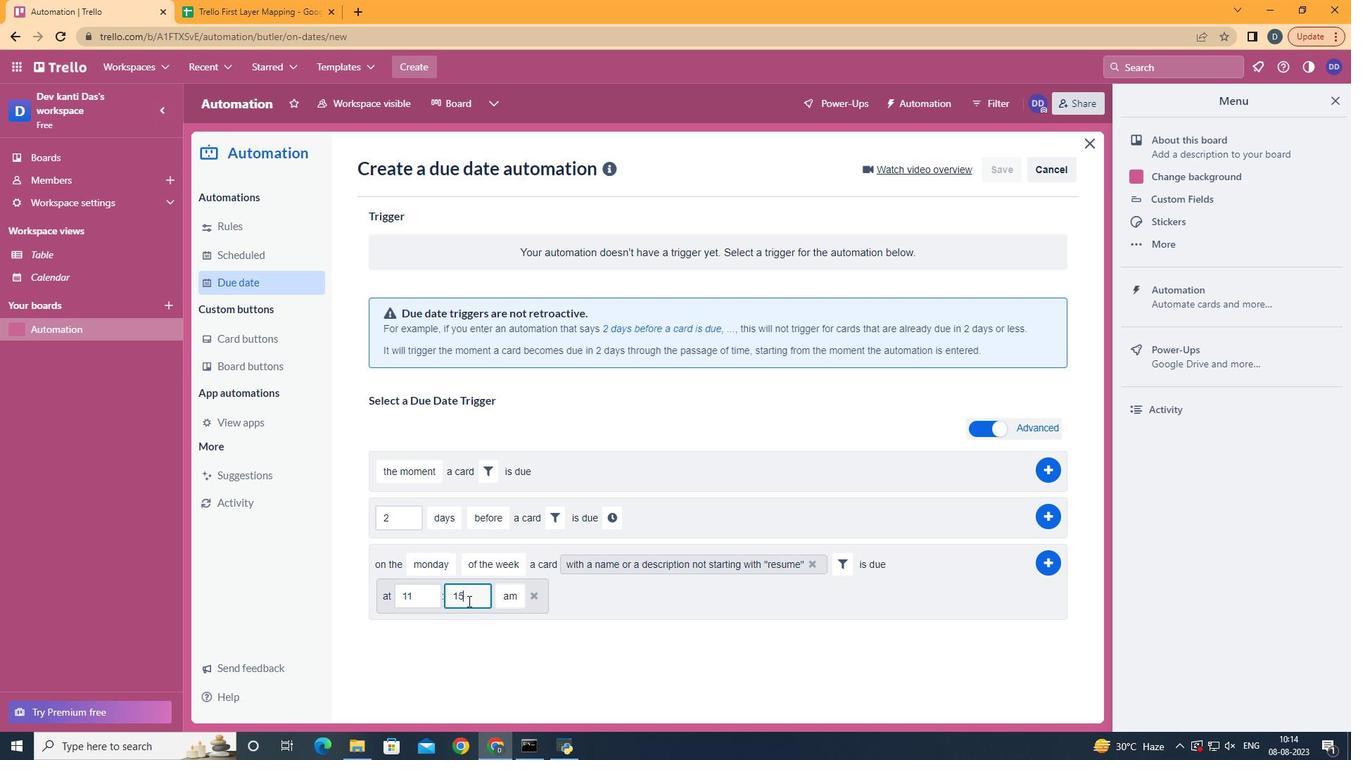 
Action: Key pressed <Key.backspace><Key.backspace>00
Screenshot: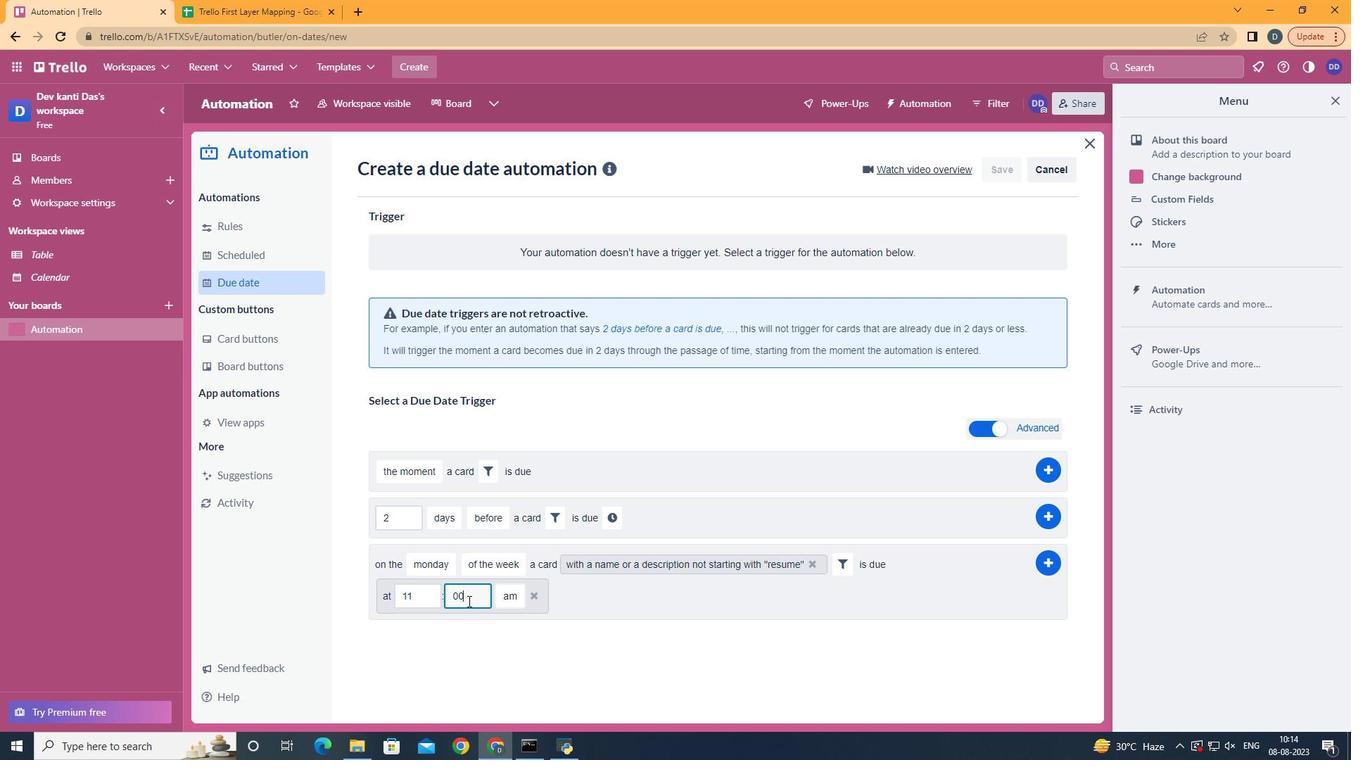 
Action: Mouse moved to (1038, 567)
Screenshot: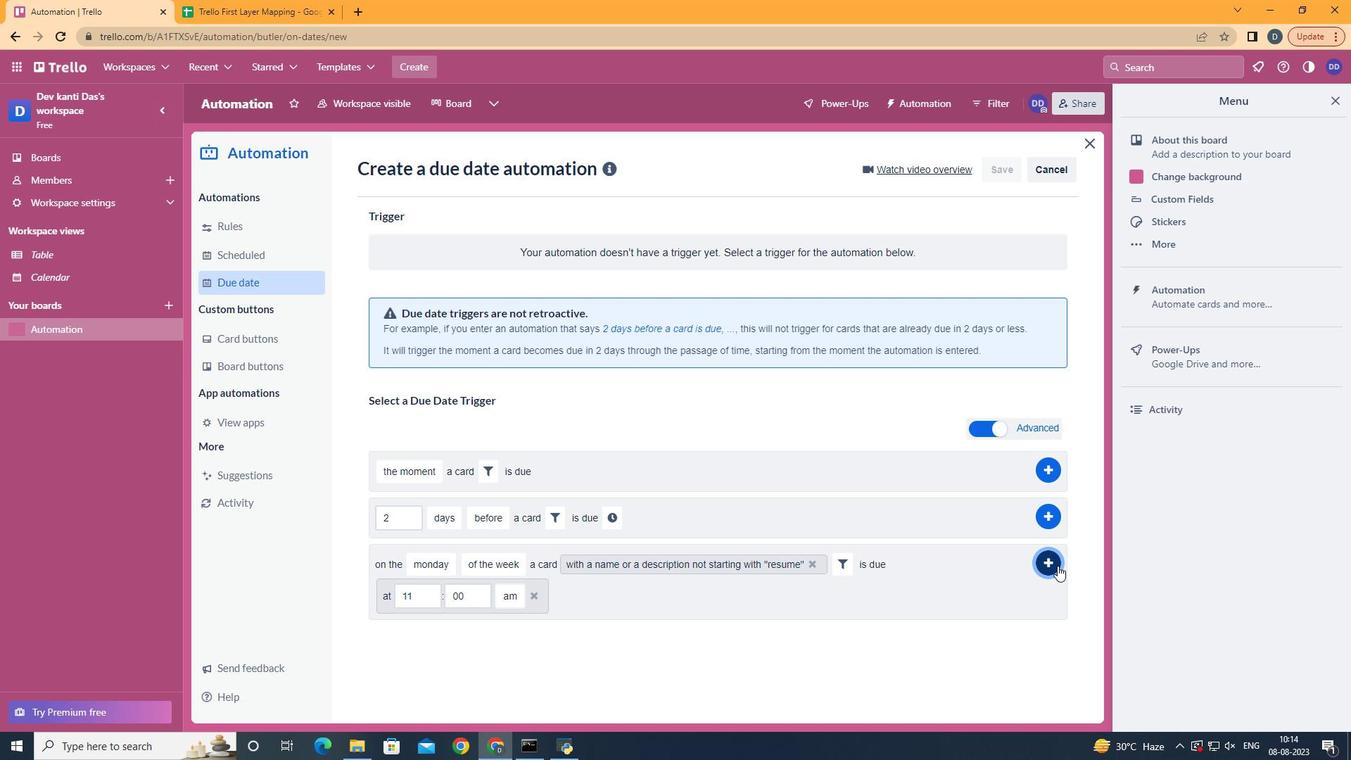 
Action: Mouse pressed left at (1038, 567)
Screenshot: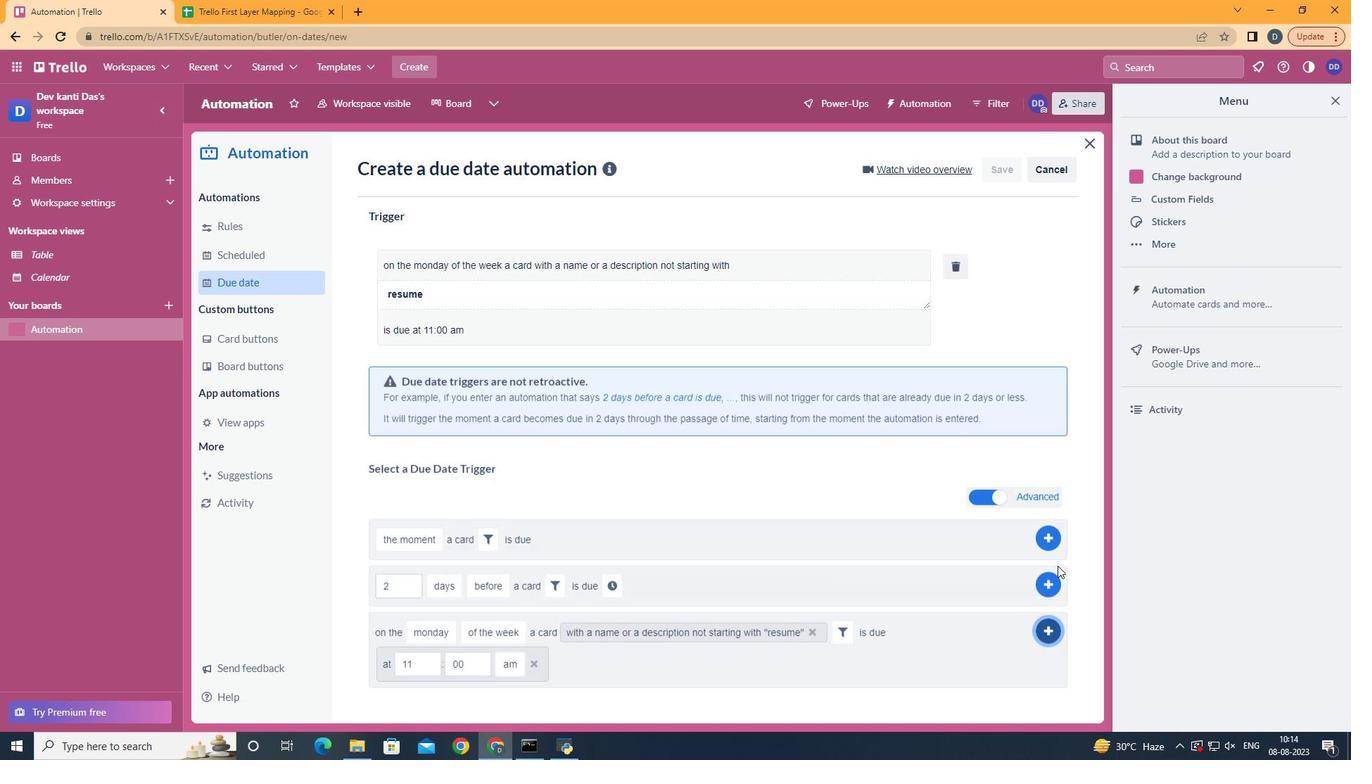 
Action: Mouse moved to (807, 266)
Screenshot: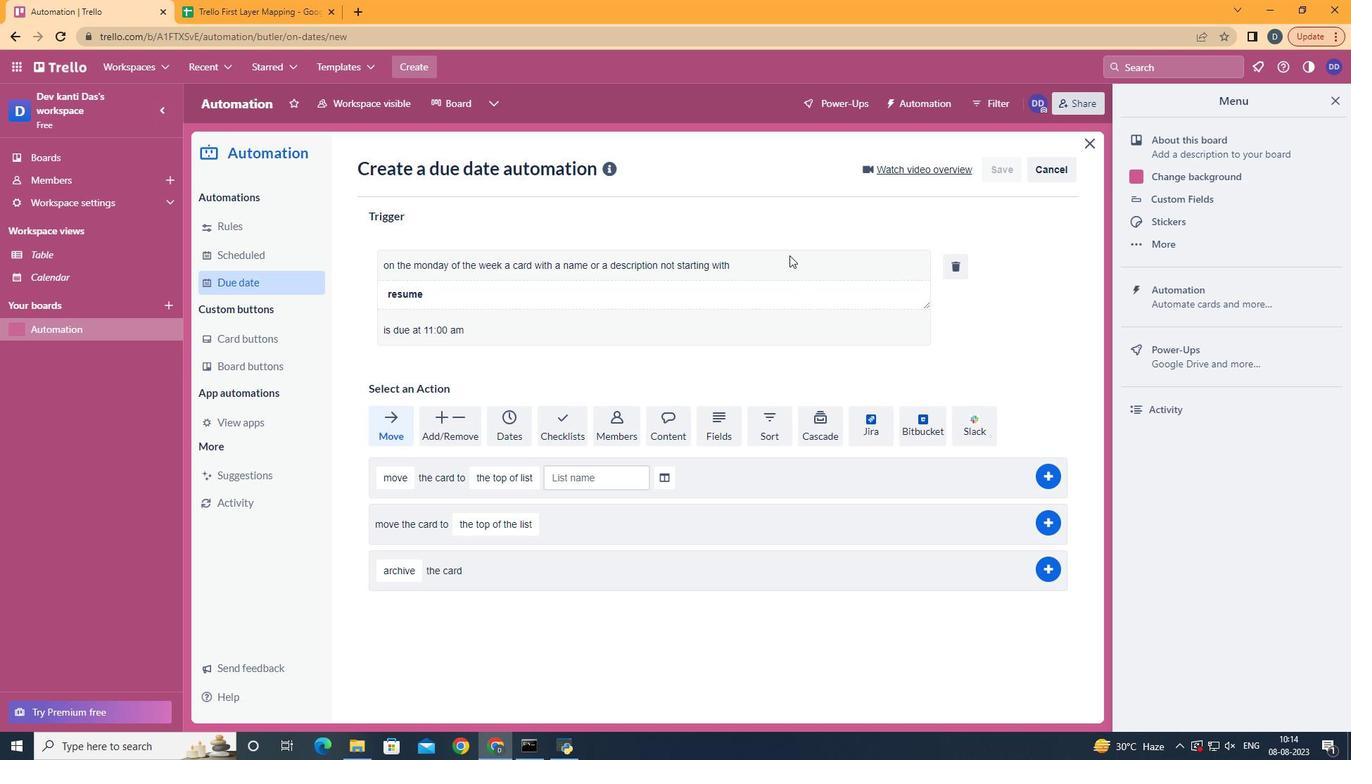 
